Task: Product Testing and Quality Check: Participate in product testing and quality assurance checks before the product is released to the market. Location: Quality Control Lab. Time: 1:30 PM - 4:00 PM.
Action: Mouse moved to (56, 70)
Screenshot: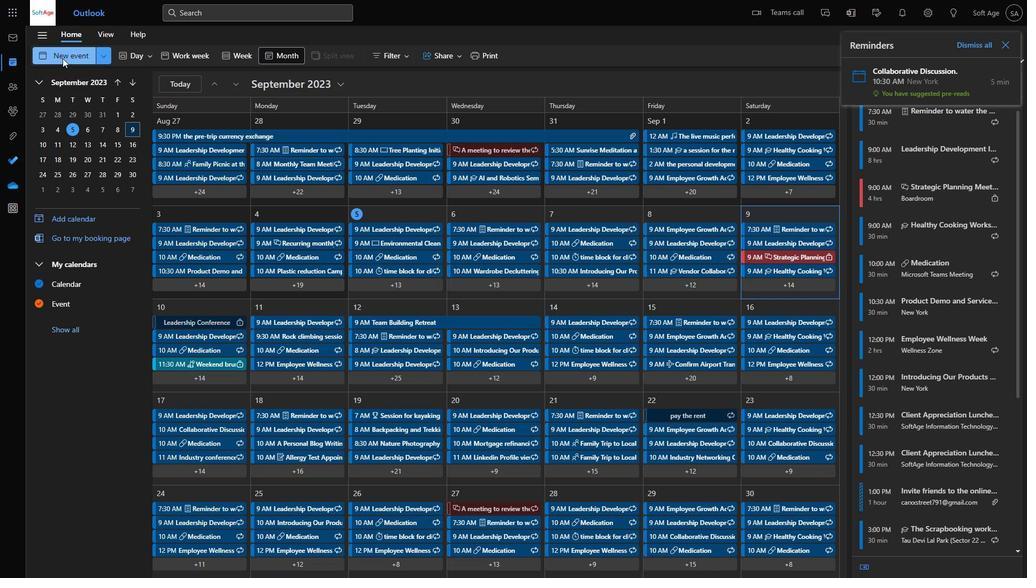 
Action: Mouse pressed left at (56, 70)
Screenshot: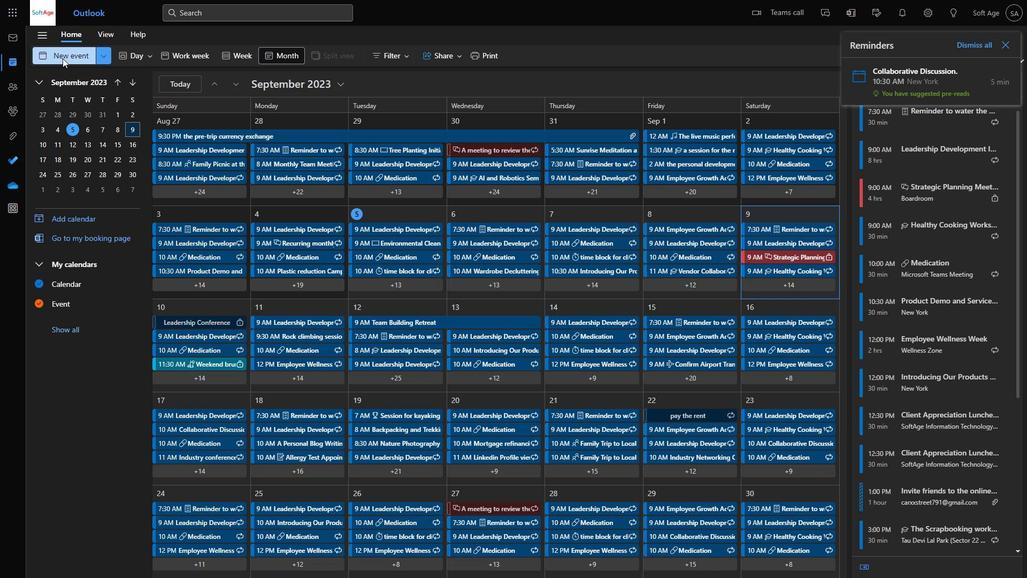 
Action: Mouse moved to (786, 27)
Screenshot: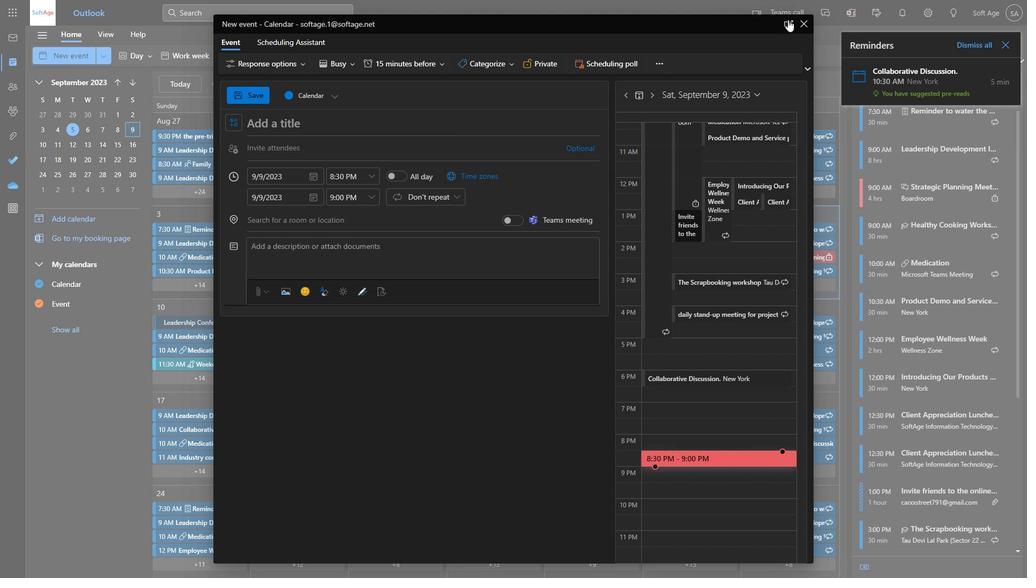 
Action: Mouse pressed left at (786, 27)
Screenshot: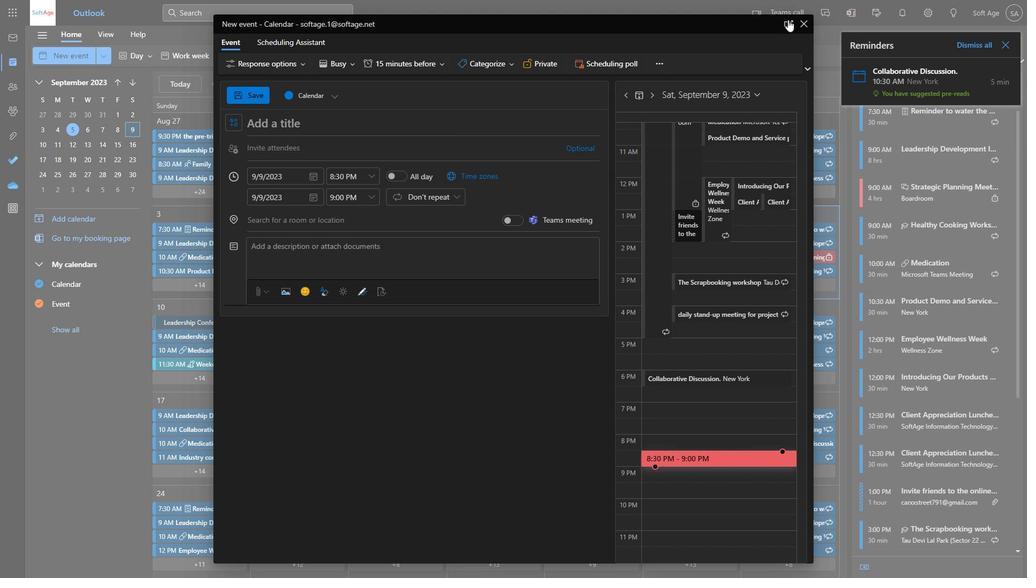 
Action: Mouse moved to (670, 39)
Screenshot: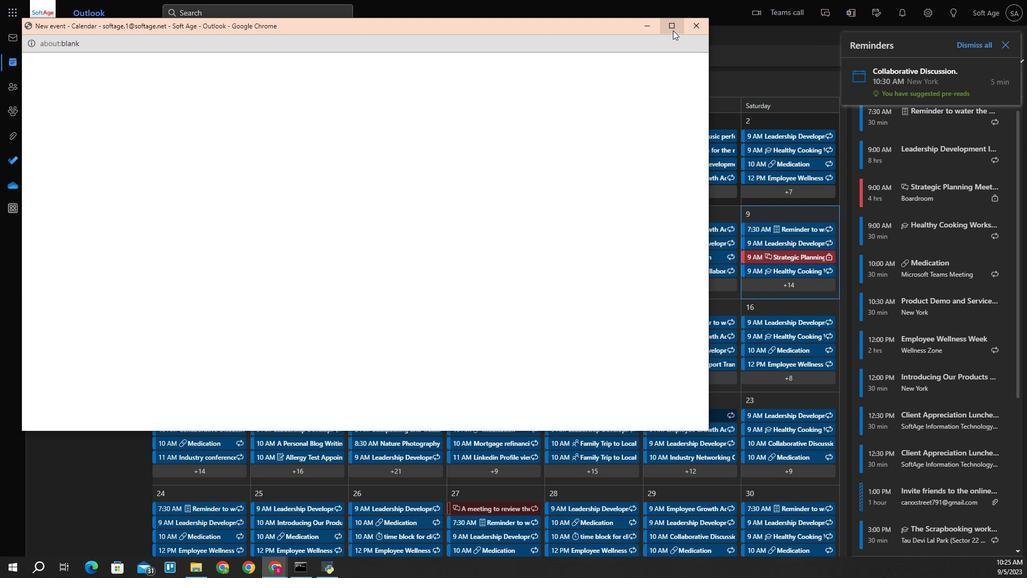 
Action: Mouse pressed left at (670, 39)
Screenshot: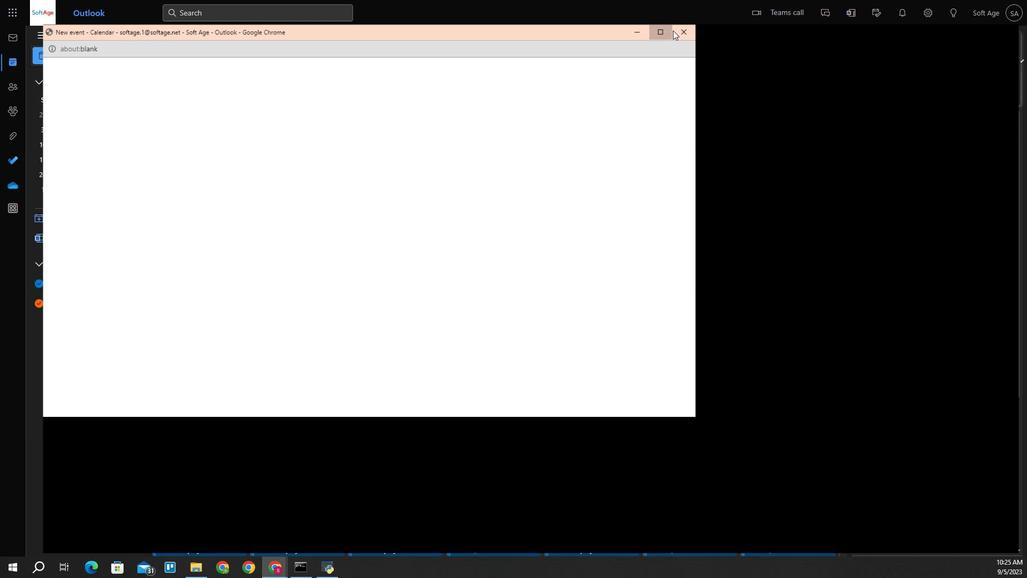 
Action: Mouse moved to (82, 160)
Screenshot: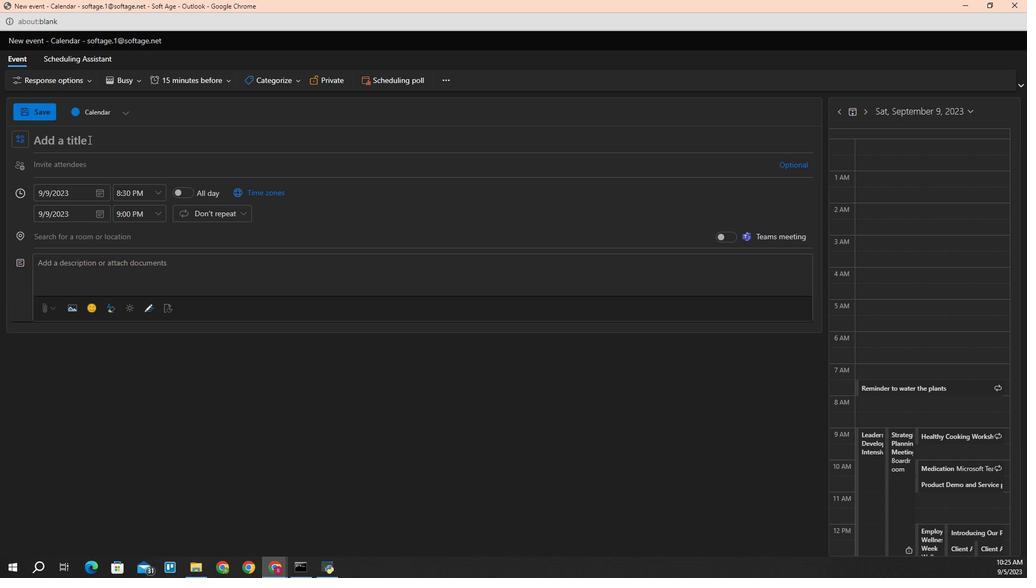 
Action: Mouse pressed left at (82, 160)
Screenshot: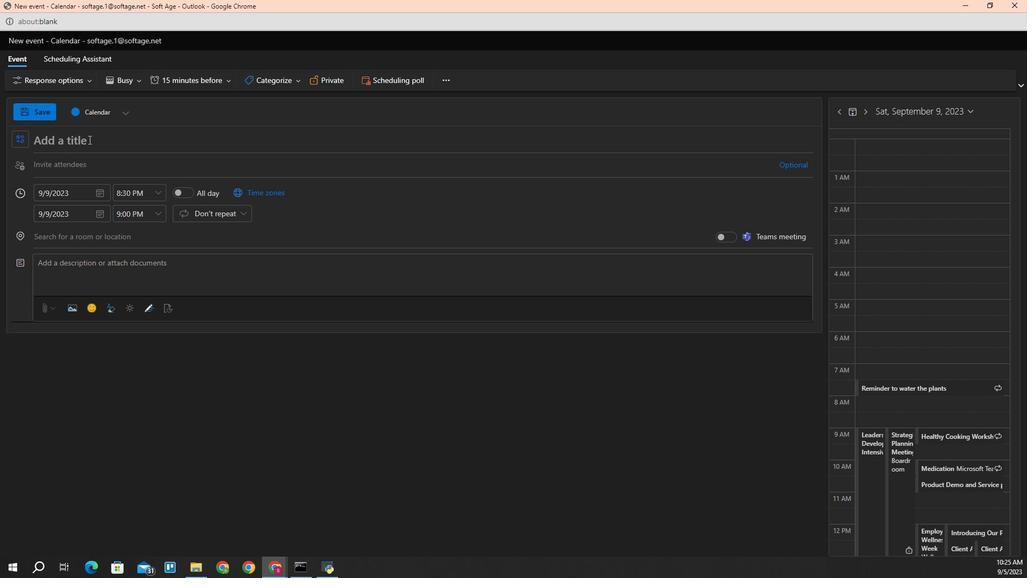 
Action: Key pressed <Key.shift>Product<Key.space><Key.shift>Testing<Key.space>and<Key.space><Key.shift>Quality<Key.space><Key.shift>Check
Screenshot: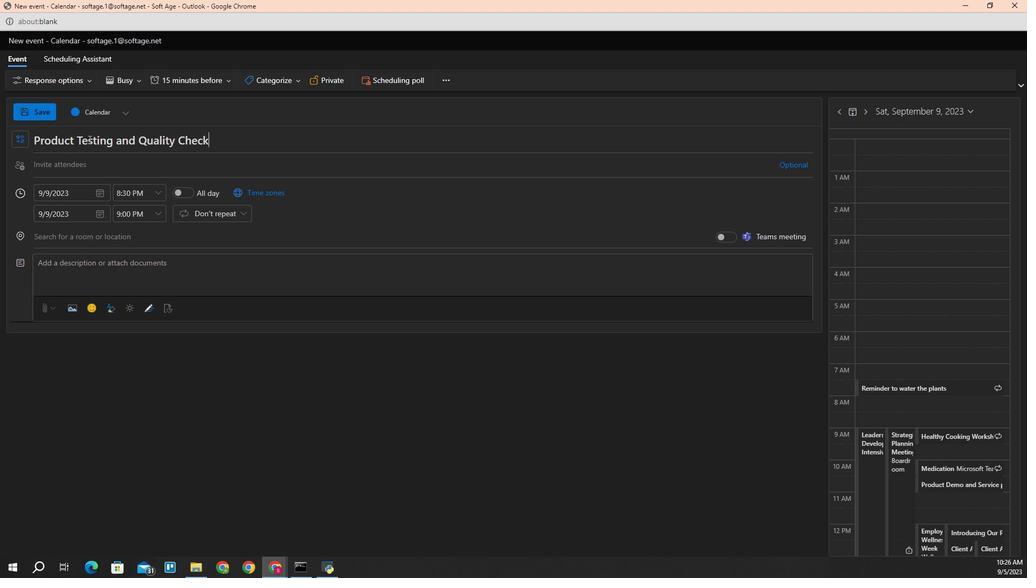 
Action: Mouse moved to (78, 302)
Screenshot: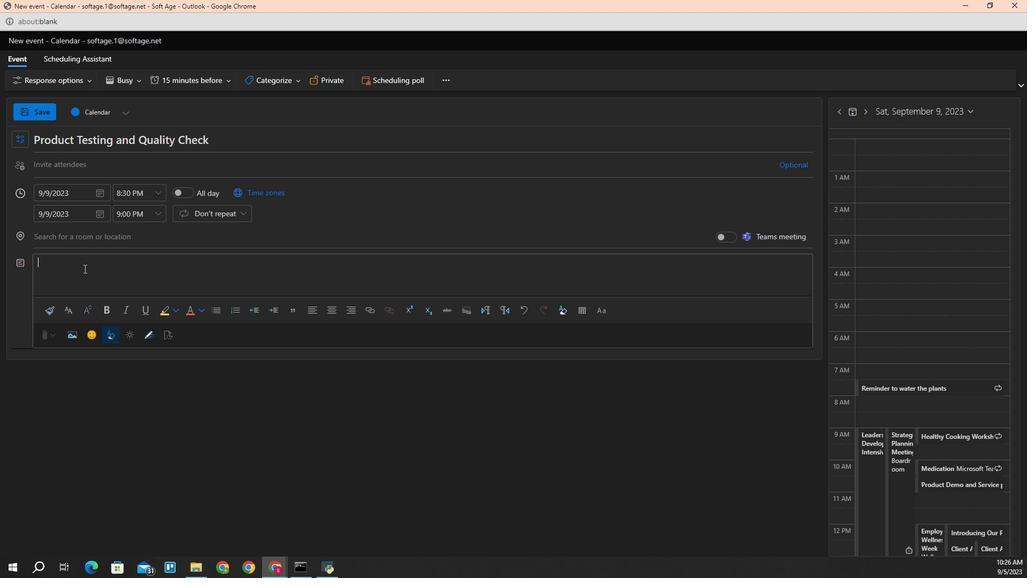 
Action: Mouse pressed left at (78, 302)
Screenshot: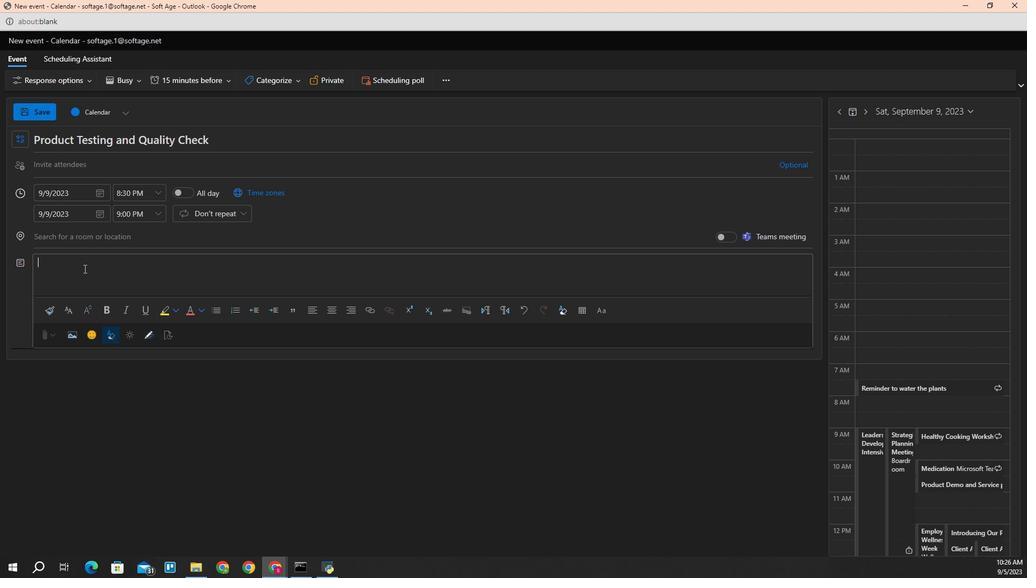 
Action: Key pressed <Key.shift>Participate<Key.space>in<Key.space><Key.shift>P<Key.backspace>product<Key.space>testing<Key.space>and<Key.space>quality<Key.space>assurance<Key.space>checks<Key.space>ber<Key.backspace>fore<Key.space>the<Key.space>product<Key.space>is<Key.space>released<Key.space>to<Key.space>the<Key.space>market
Screenshot: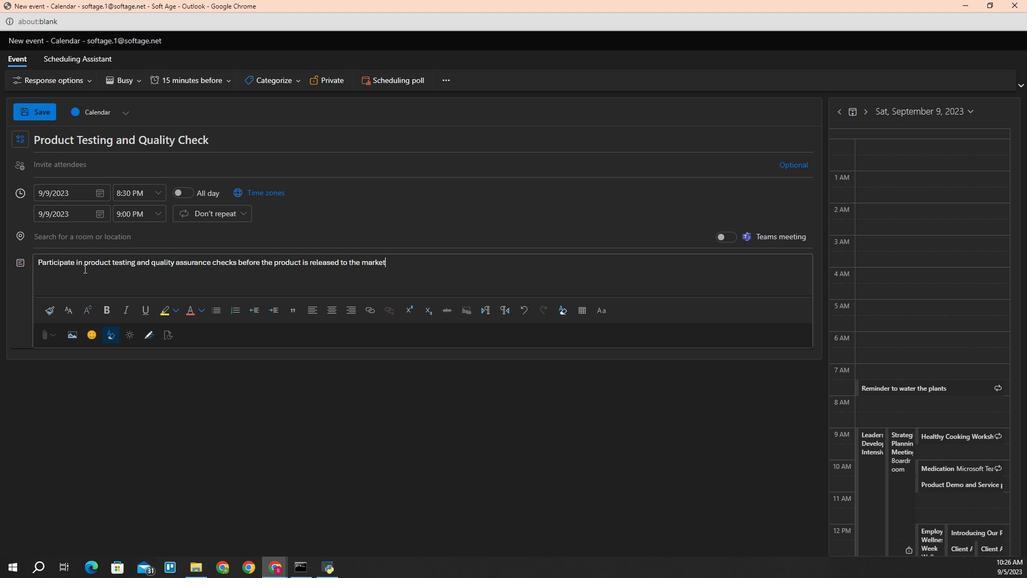 
Action: Mouse moved to (85, 272)
Screenshot: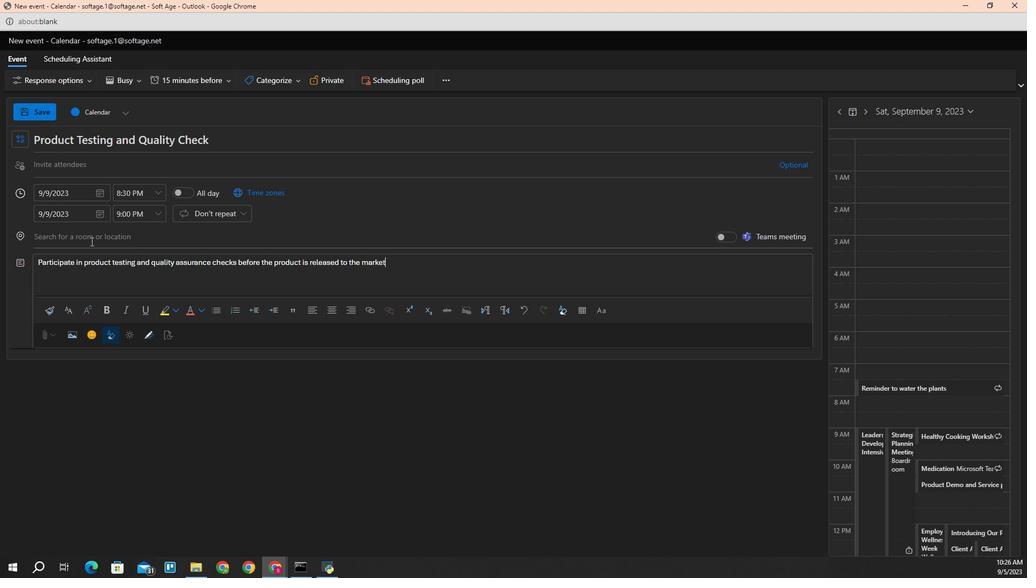 
Action: Key pressed .
Screenshot: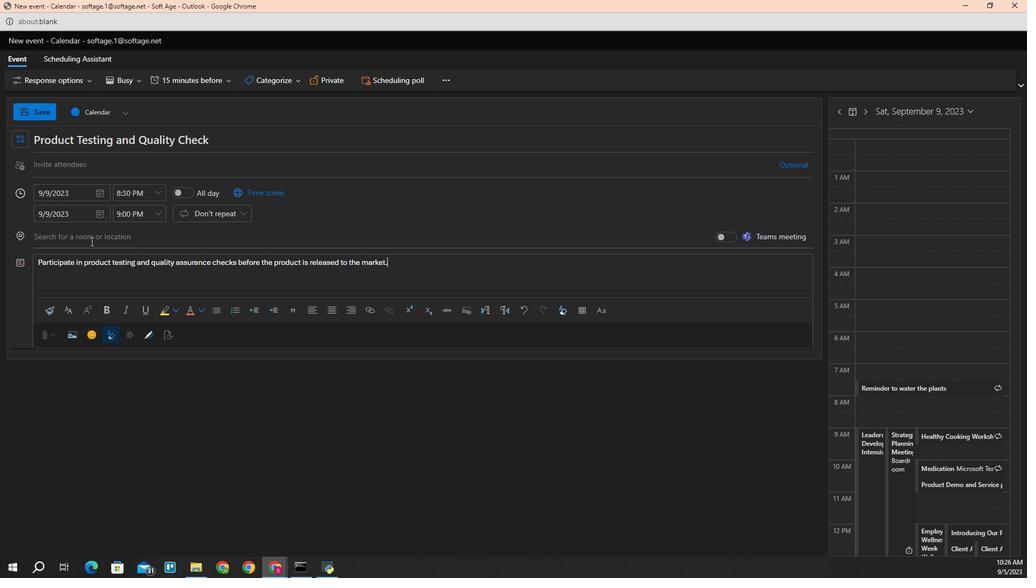 
Action: Mouse pressed left at (85, 272)
Screenshot: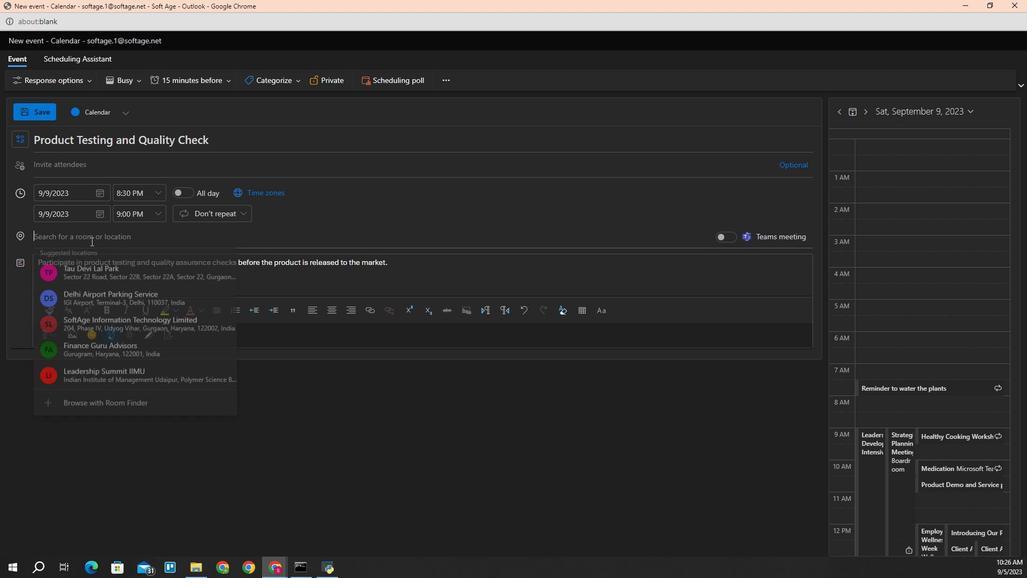 
Action: Key pressed <Key.shift>Quality<Key.space><Key.shift>OC<Key.backspace><Key.backspace><Key.shift>Control<Key.space><Key.shift>Lab<Key.down>'<Key.enter>
Screenshot: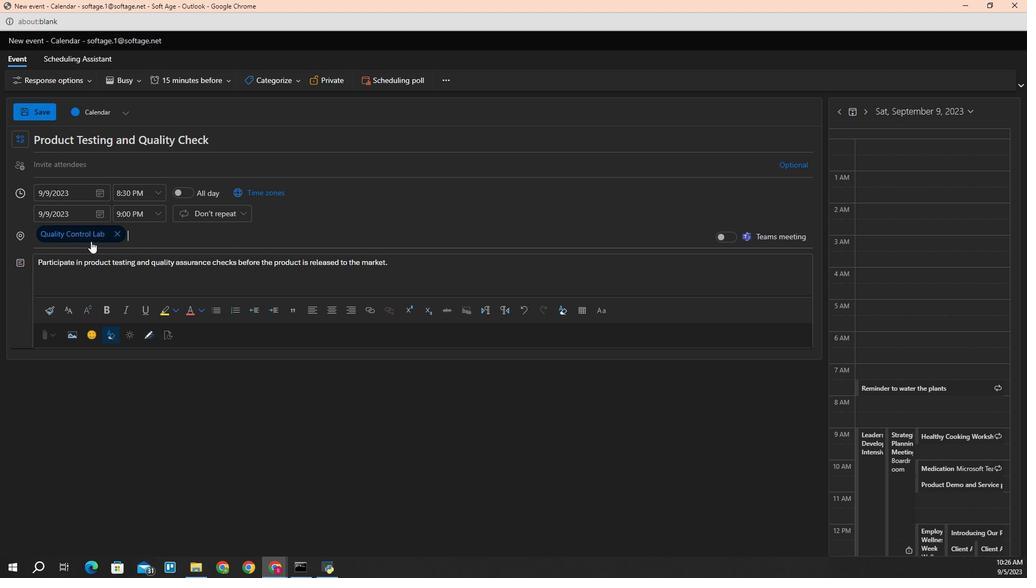 
Action: Mouse moved to (93, 217)
Screenshot: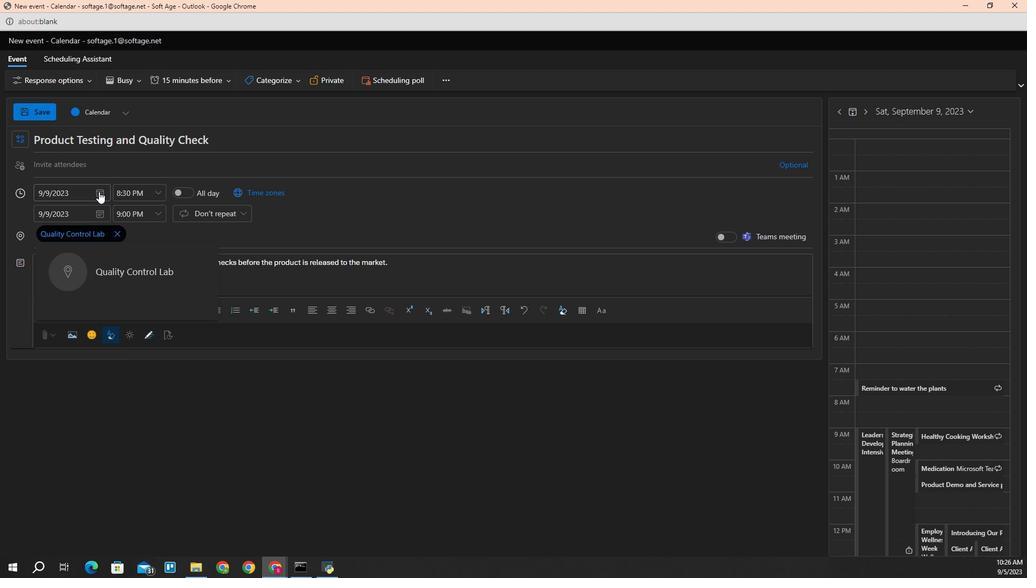 
Action: Mouse pressed left at (93, 217)
Screenshot: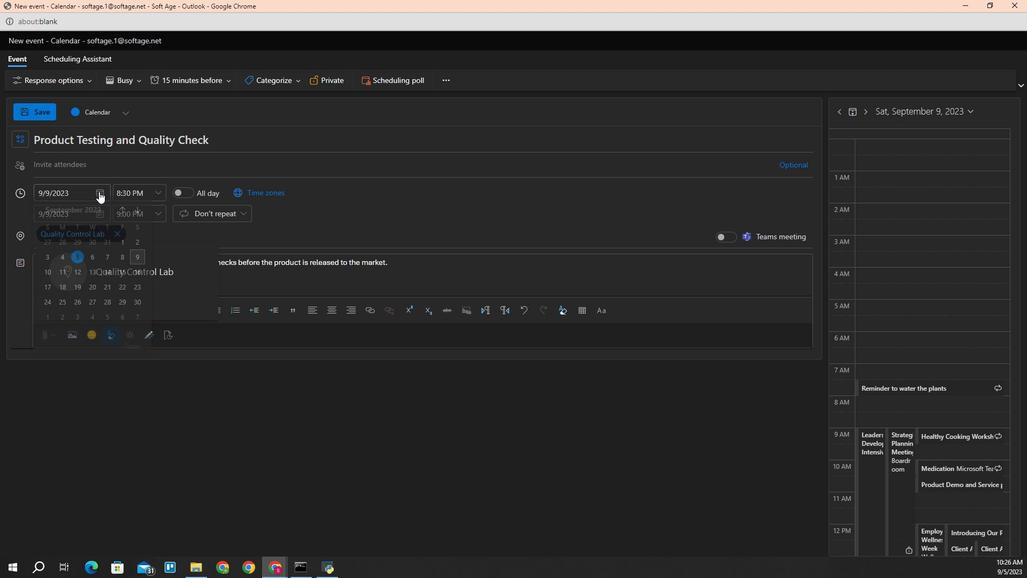 
Action: Mouse moved to (61, 311)
Screenshot: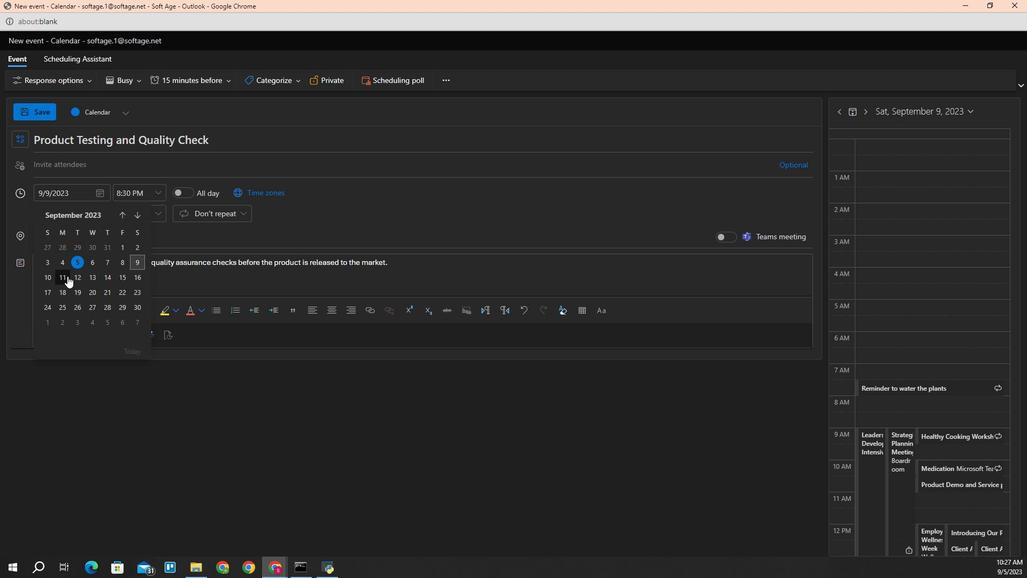 
Action: Mouse pressed left at (61, 311)
Screenshot: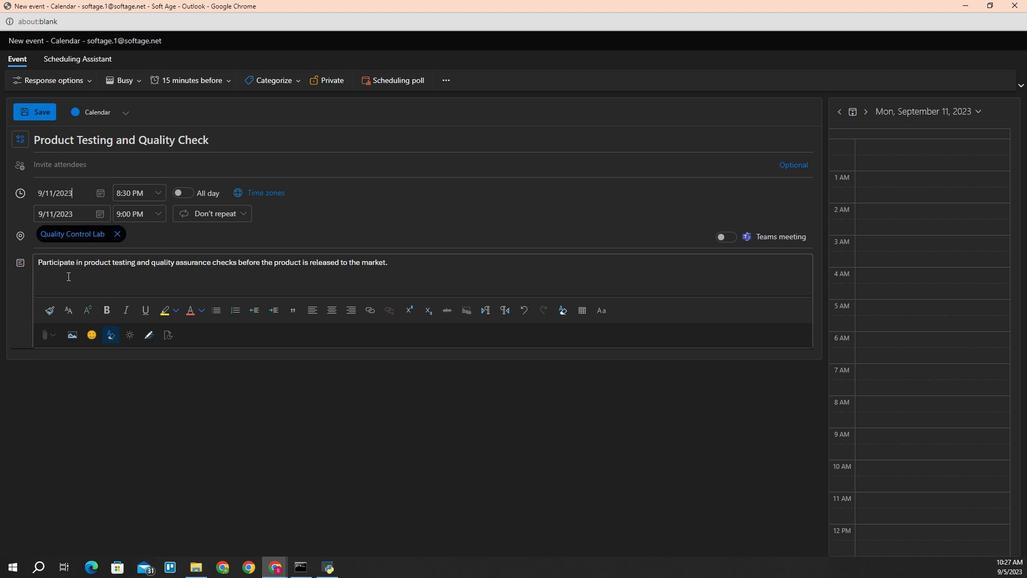 
Action: Mouse moved to (156, 219)
Screenshot: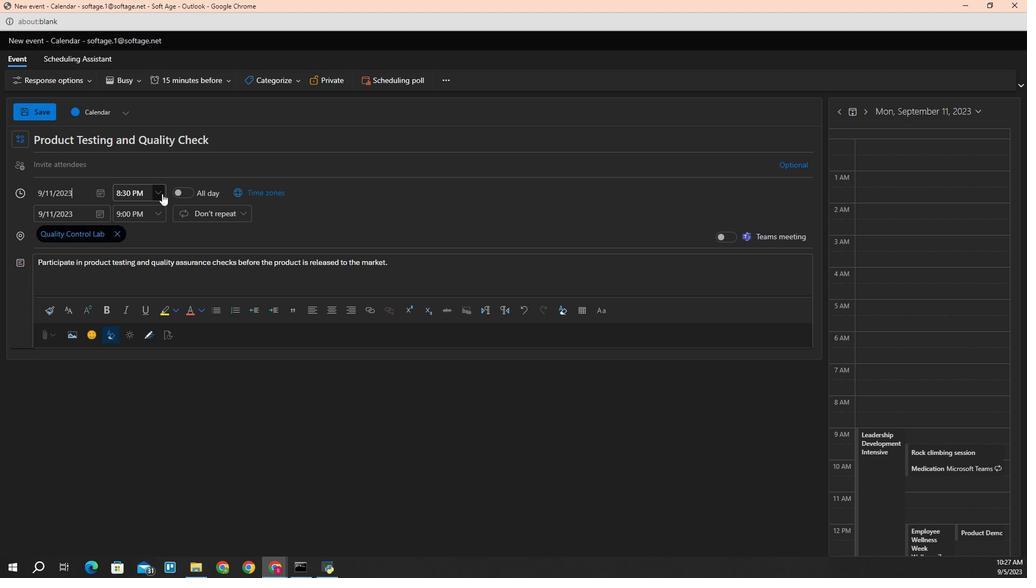 
Action: Mouse pressed left at (156, 219)
Screenshot: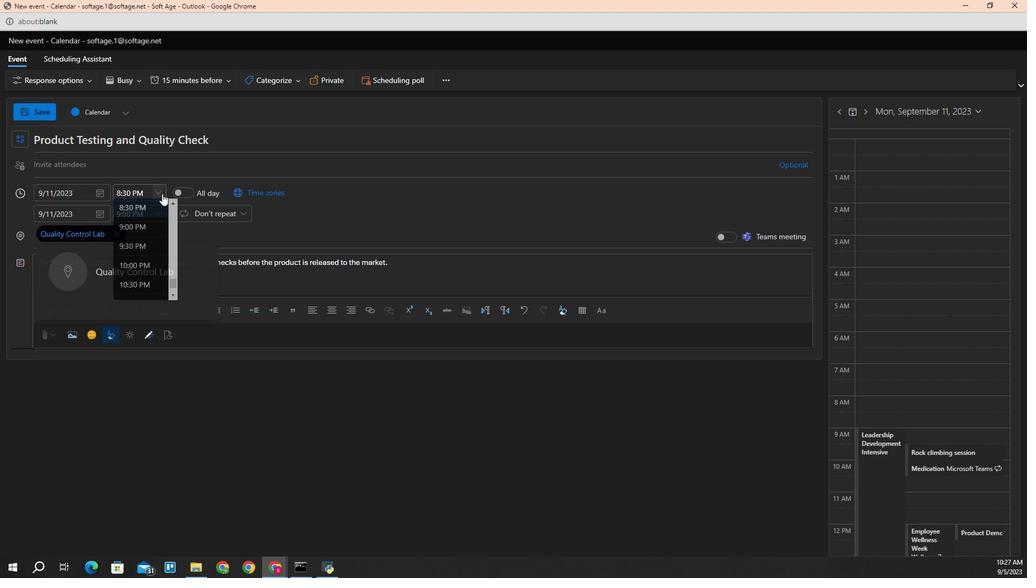 
Action: Mouse moved to (145, 275)
Screenshot: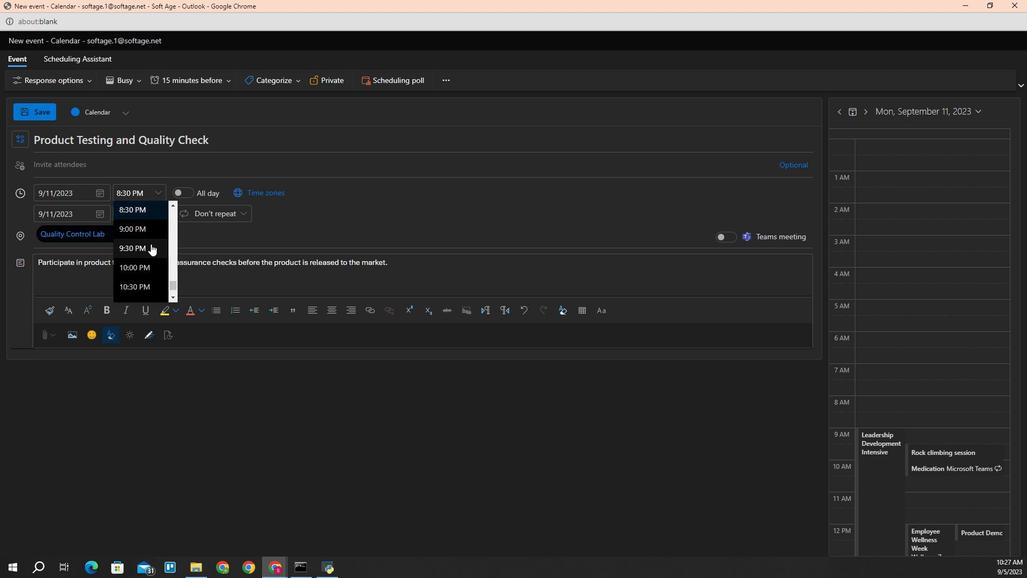
Action: Mouse scrolled (145, 275) with delta (0, 0)
Screenshot: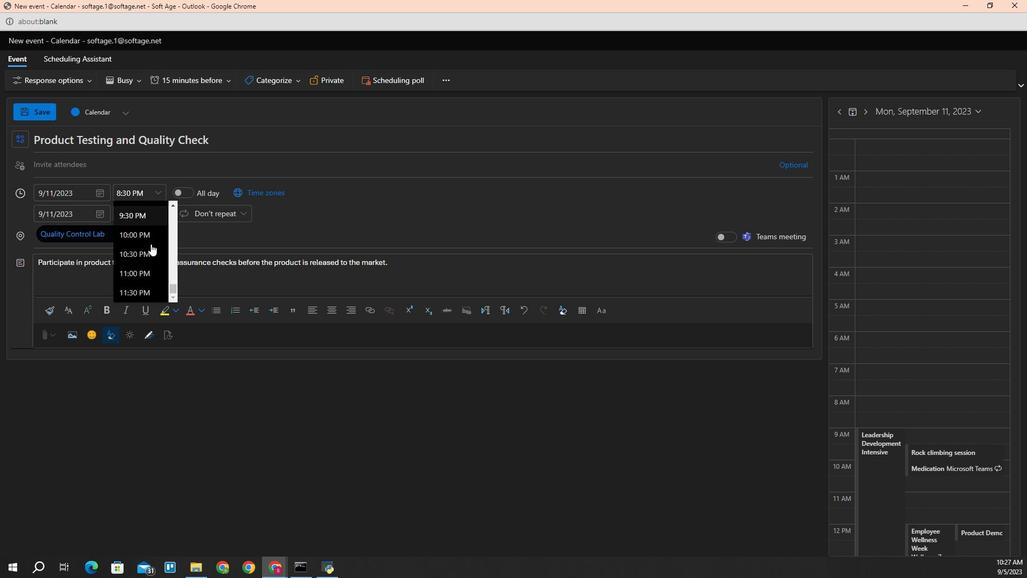 
Action: Mouse scrolled (145, 275) with delta (0, 0)
Screenshot: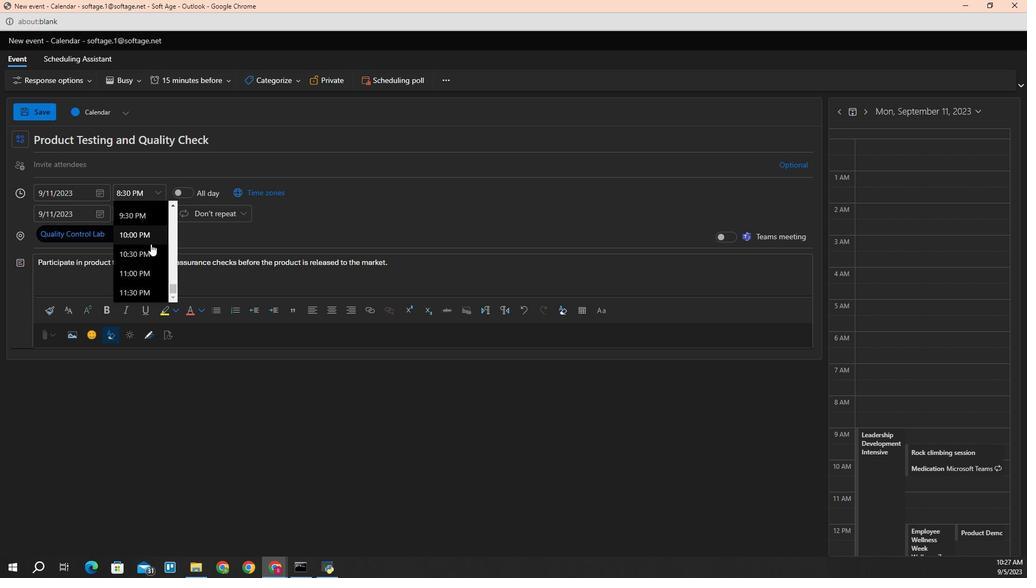 
Action: Mouse scrolled (145, 275) with delta (0, 0)
Screenshot: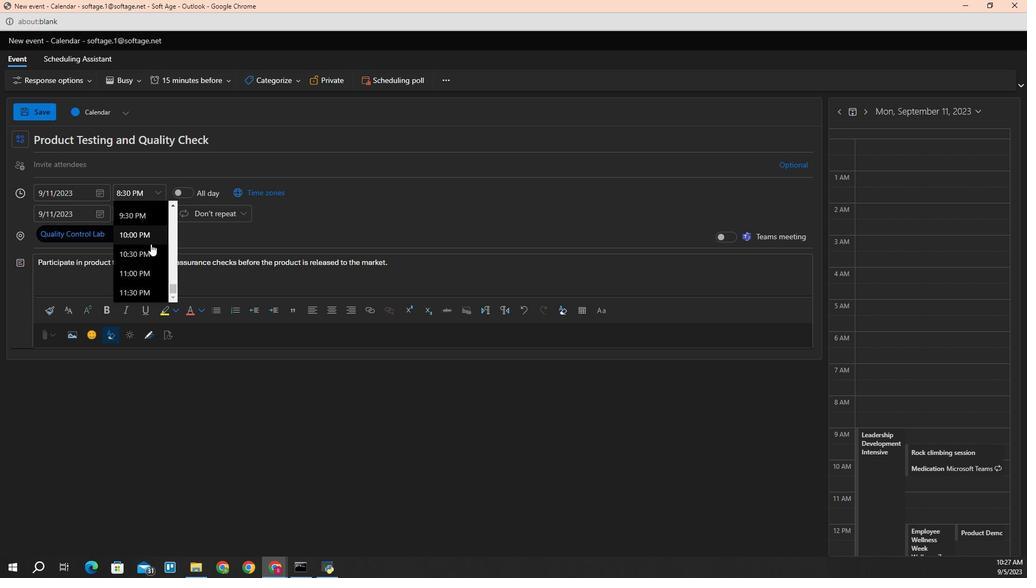 
Action: Mouse scrolled (145, 276) with delta (0, 0)
Screenshot: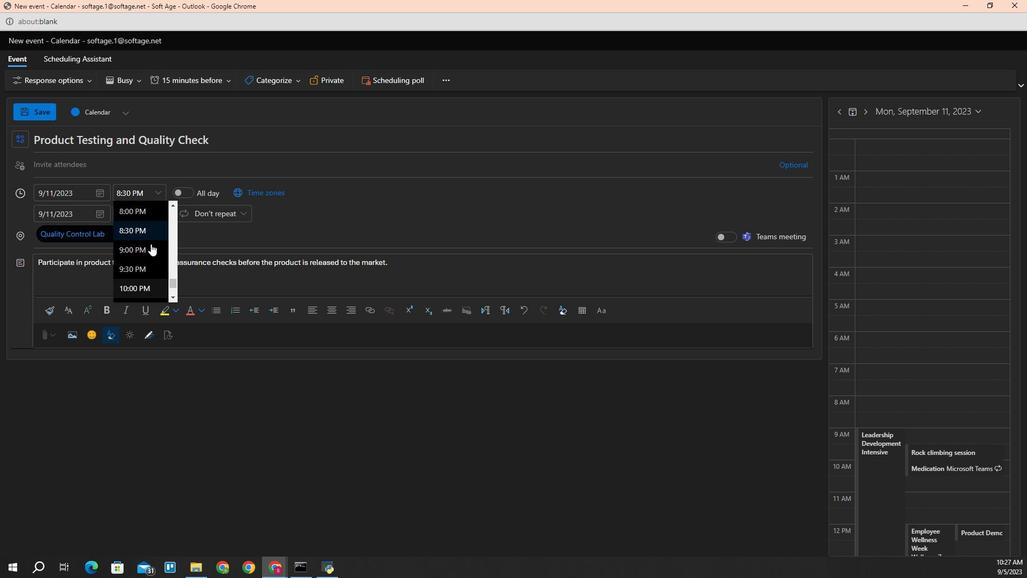 
Action: Mouse scrolled (145, 276) with delta (0, 0)
Screenshot: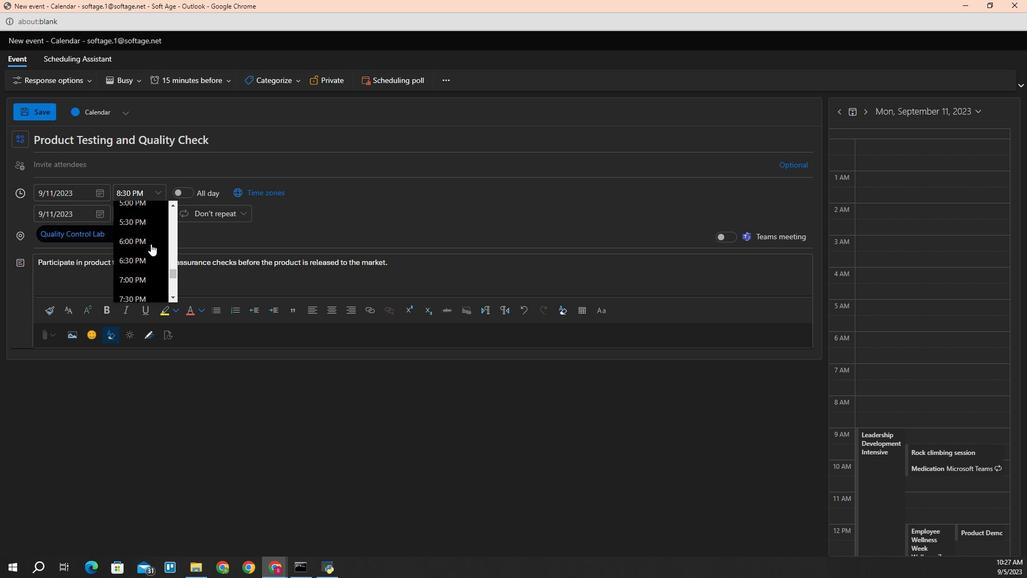 
Action: Mouse scrolled (145, 276) with delta (0, 0)
Screenshot: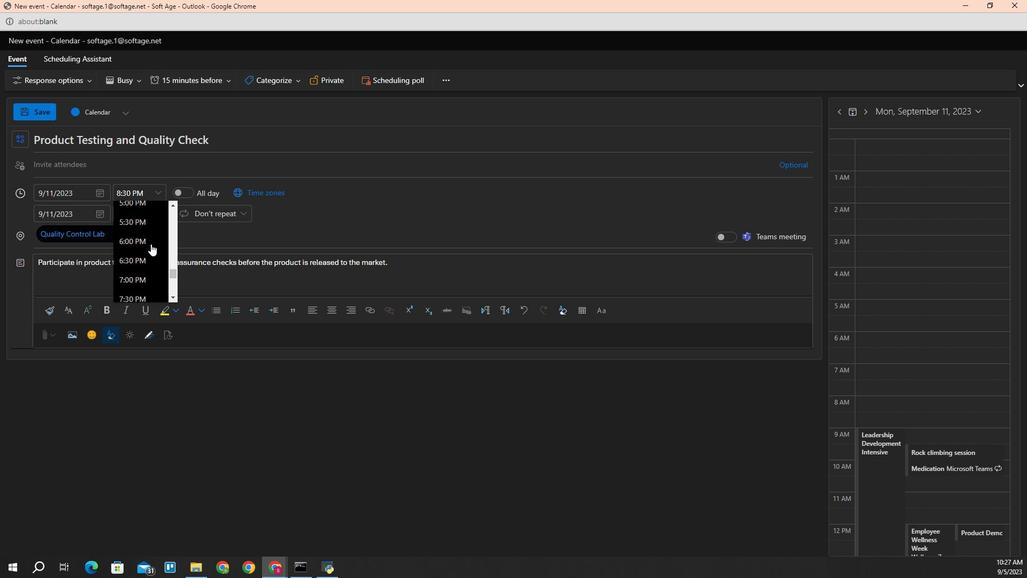 
Action: Mouse scrolled (145, 276) with delta (0, 0)
Screenshot: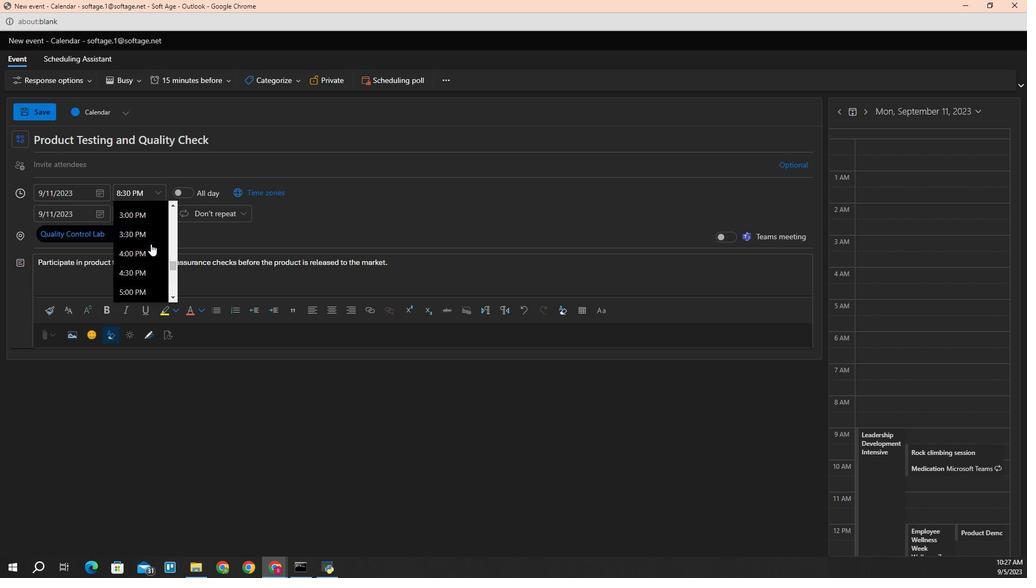 
Action: Mouse scrolled (145, 276) with delta (0, 0)
Screenshot: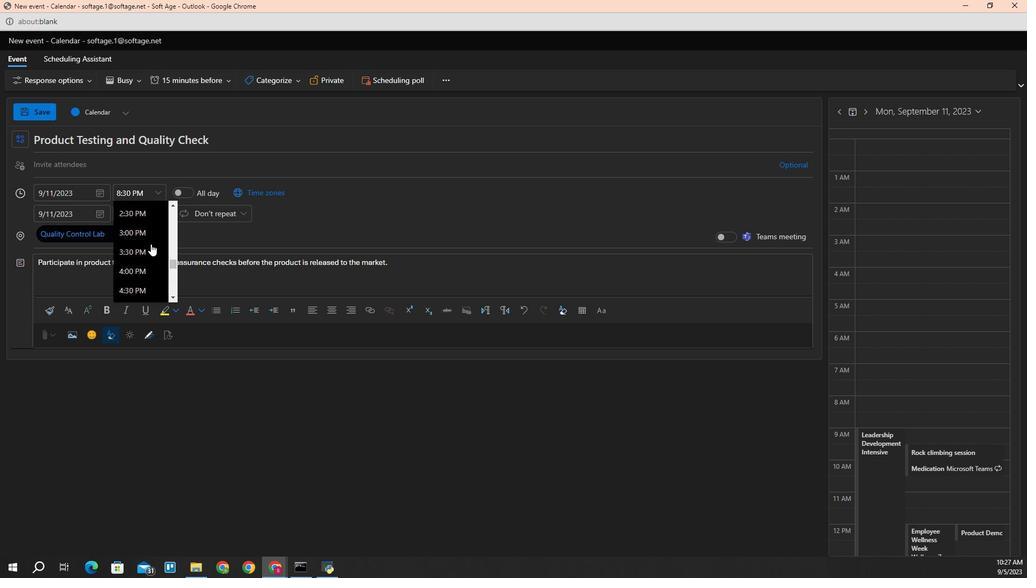 
Action: Mouse scrolled (145, 276) with delta (0, 0)
Screenshot: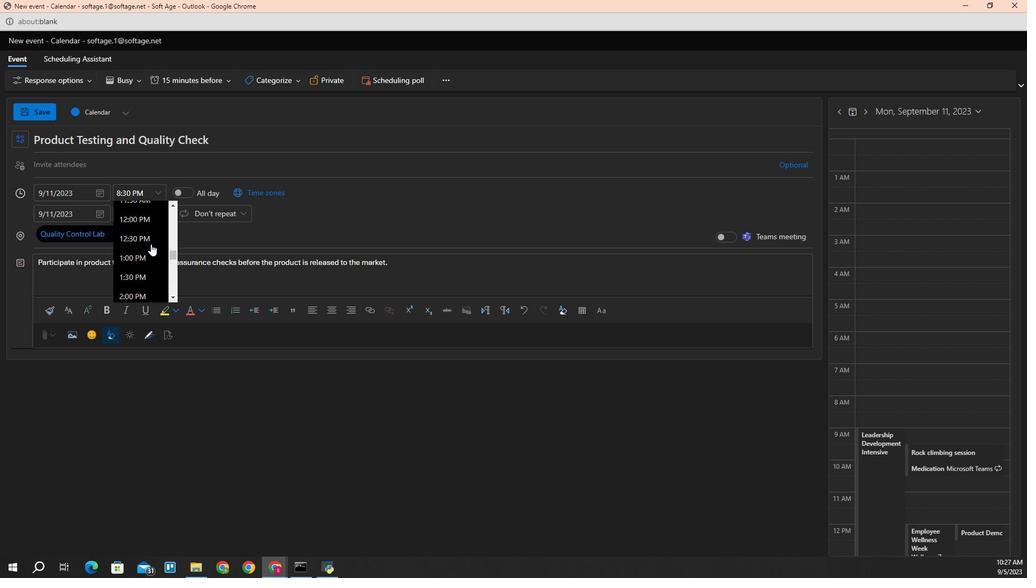
Action: Mouse scrolled (145, 276) with delta (0, 0)
Screenshot: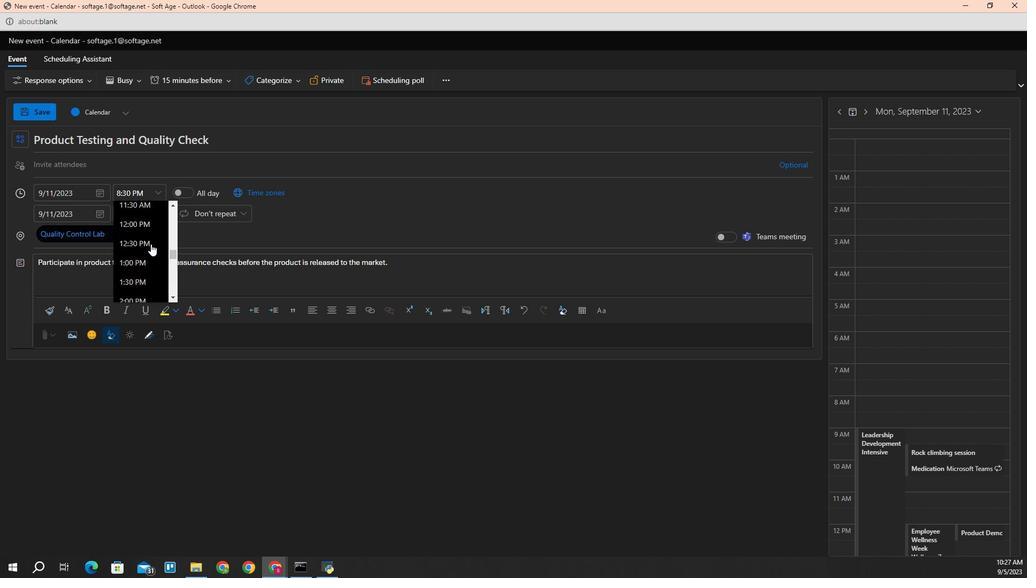 
Action: Mouse moved to (143, 316)
Screenshot: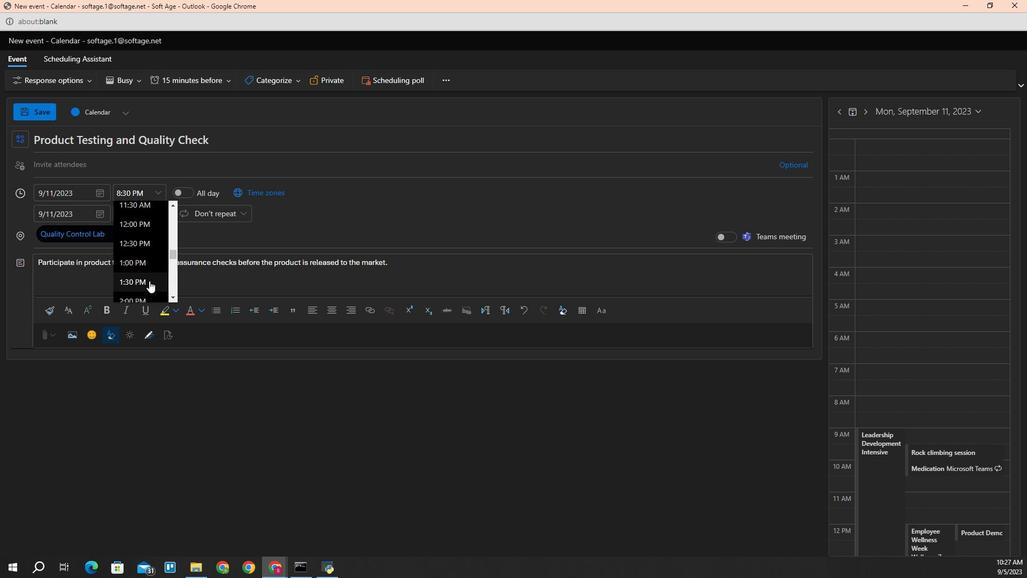 
Action: Mouse pressed left at (143, 316)
Screenshot: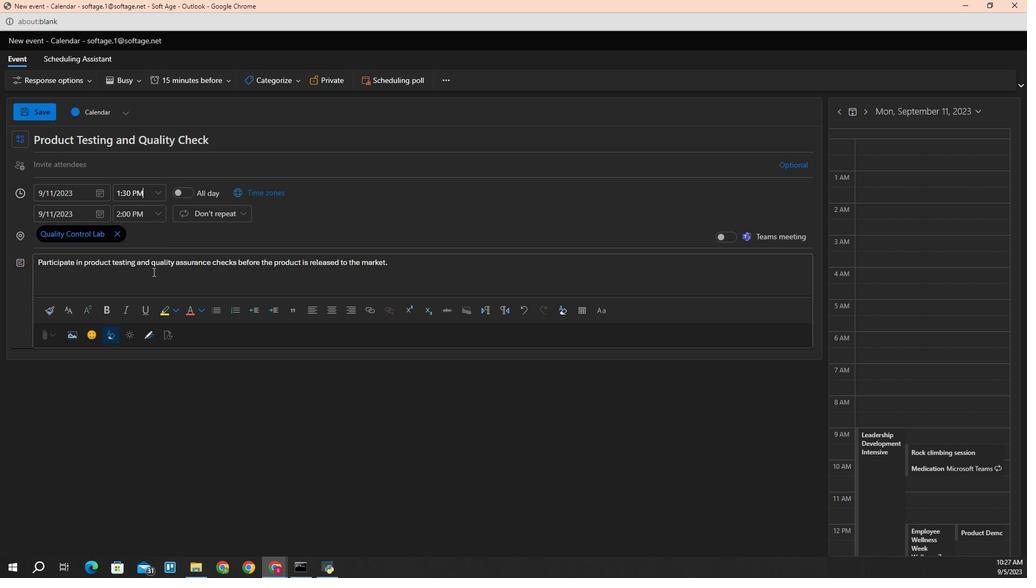 
Action: Mouse moved to (156, 239)
Screenshot: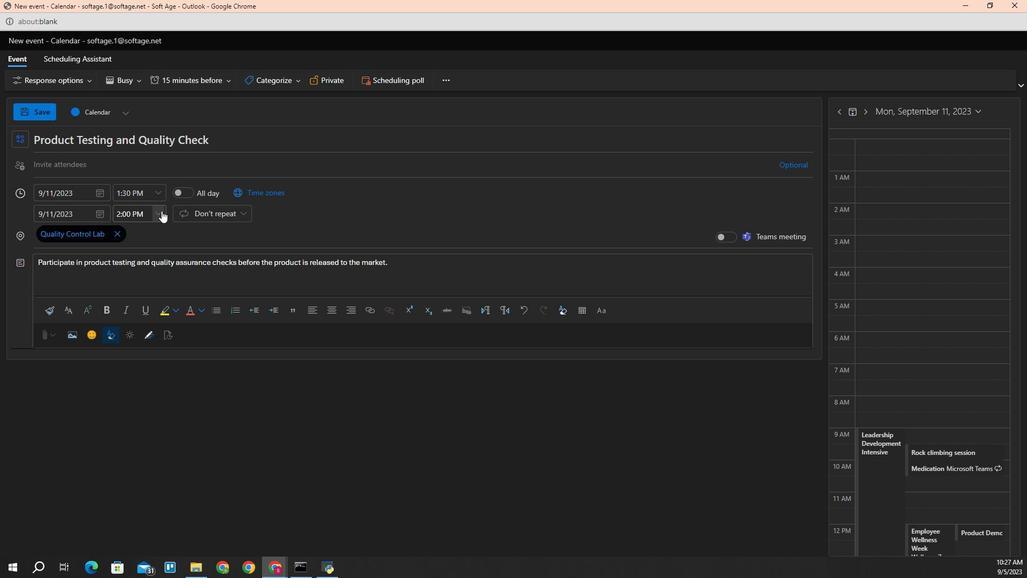 
Action: Mouse pressed left at (156, 239)
Screenshot: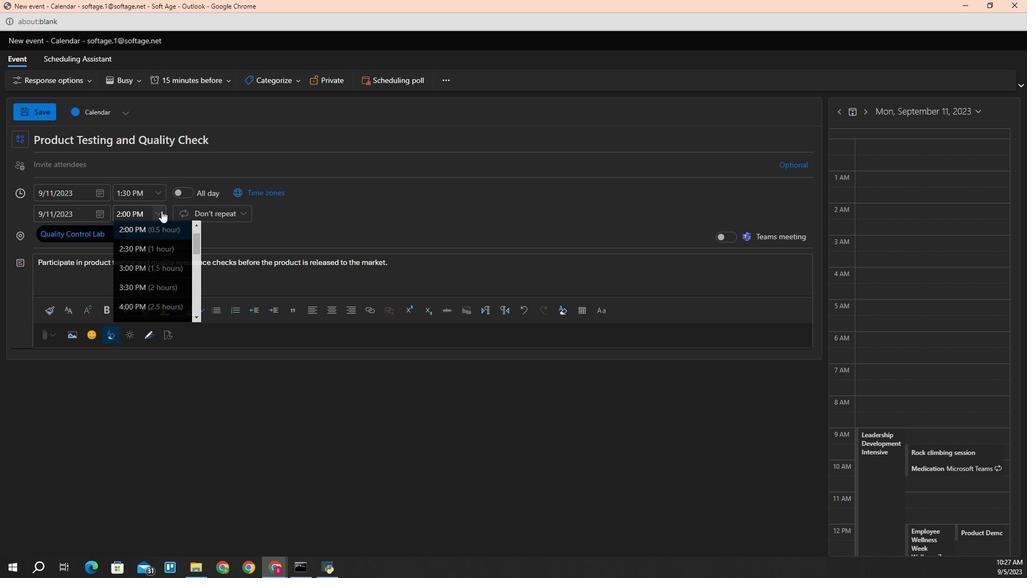 
Action: Mouse moved to (148, 343)
Screenshot: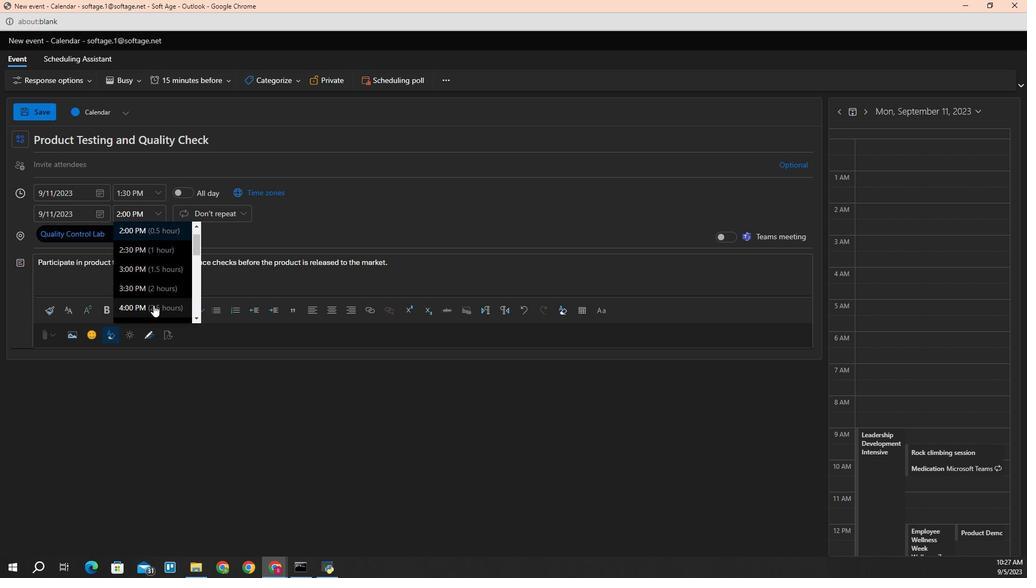 
Action: Mouse pressed left at (148, 343)
Screenshot: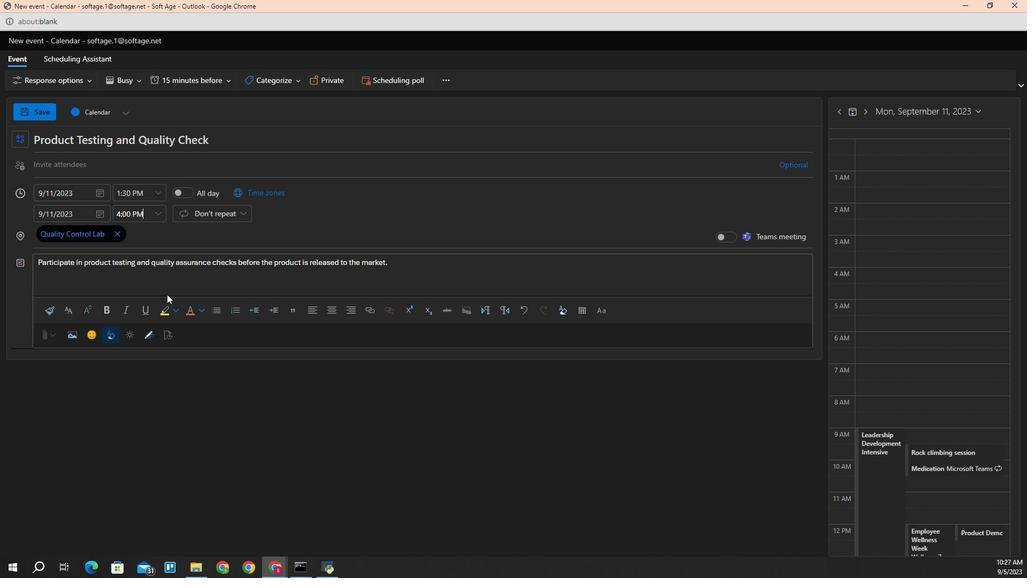 
Action: Mouse moved to (275, 299)
Screenshot: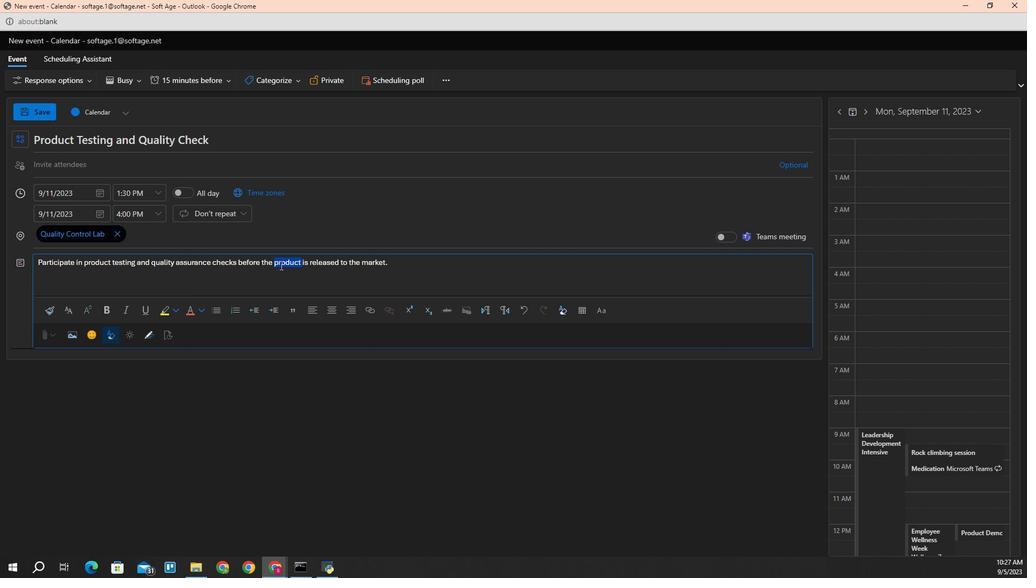 
Action: Mouse pressed left at (275, 299)
Screenshot: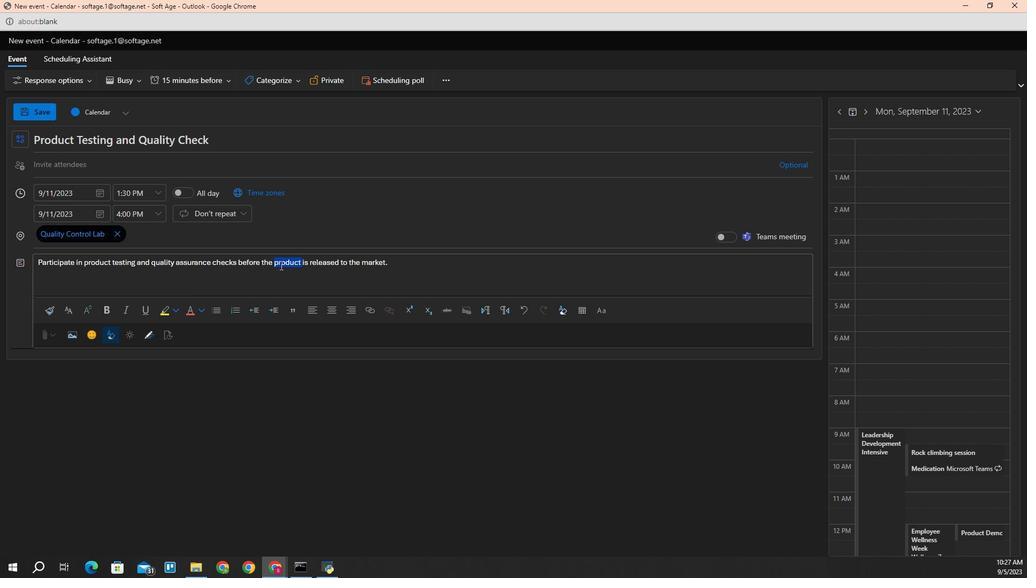 
Action: Mouse pressed left at (275, 299)
Screenshot: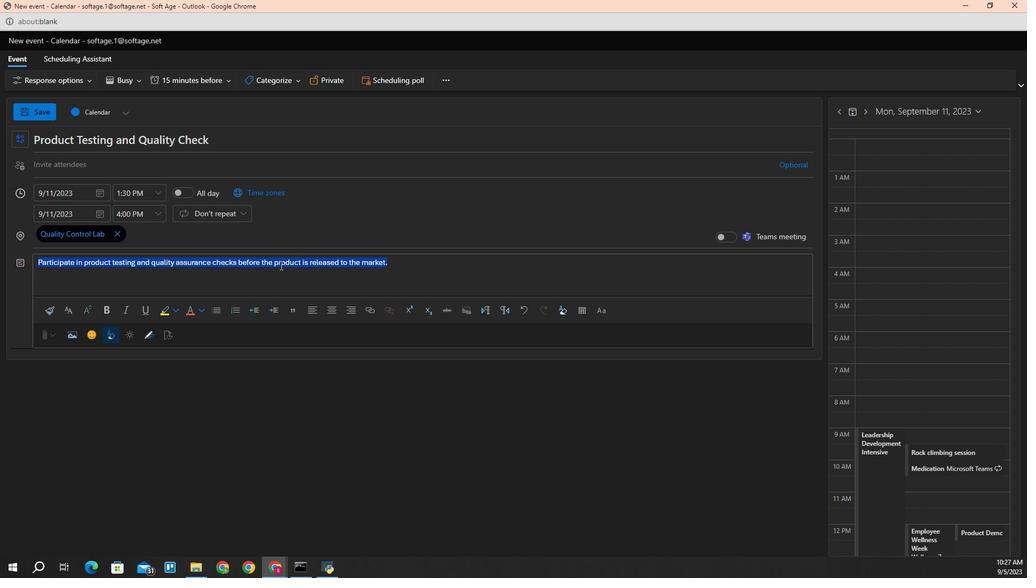 
Action: Mouse pressed left at (275, 299)
Screenshot: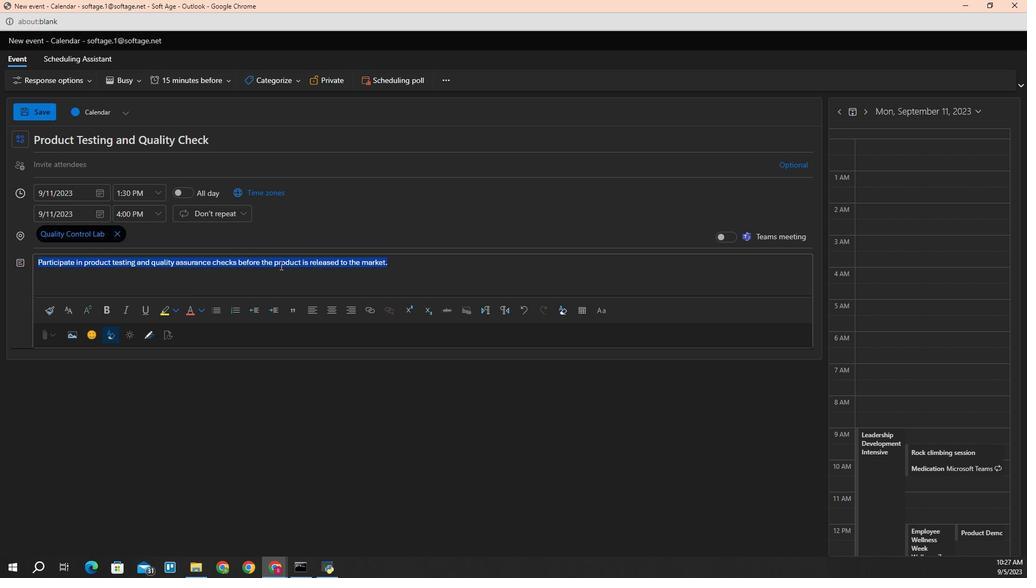 
Action: Mouse moved to (339, 277)
Screenshot: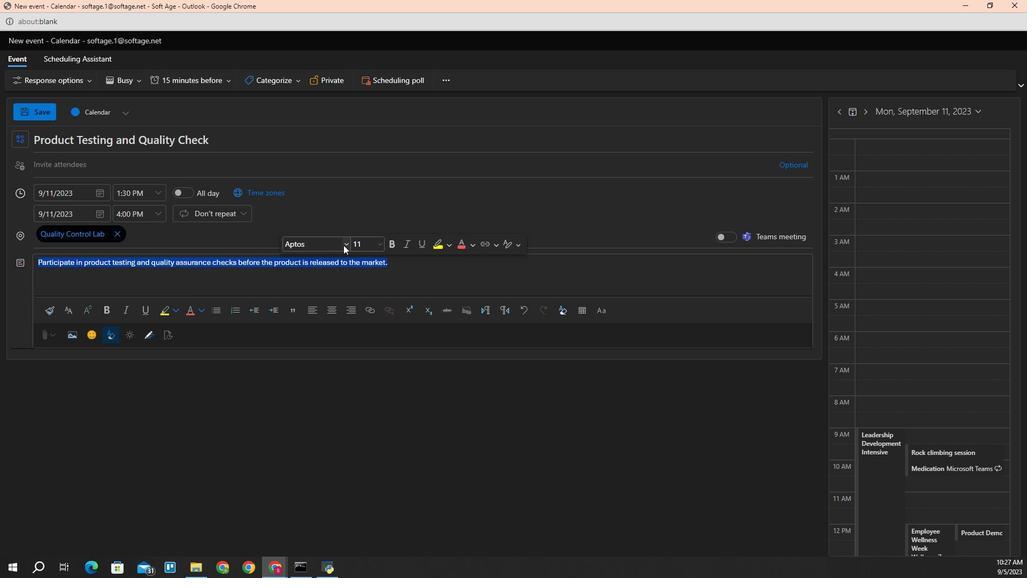 
Action: Mouse pressed left at (339, 277)
Screenshot: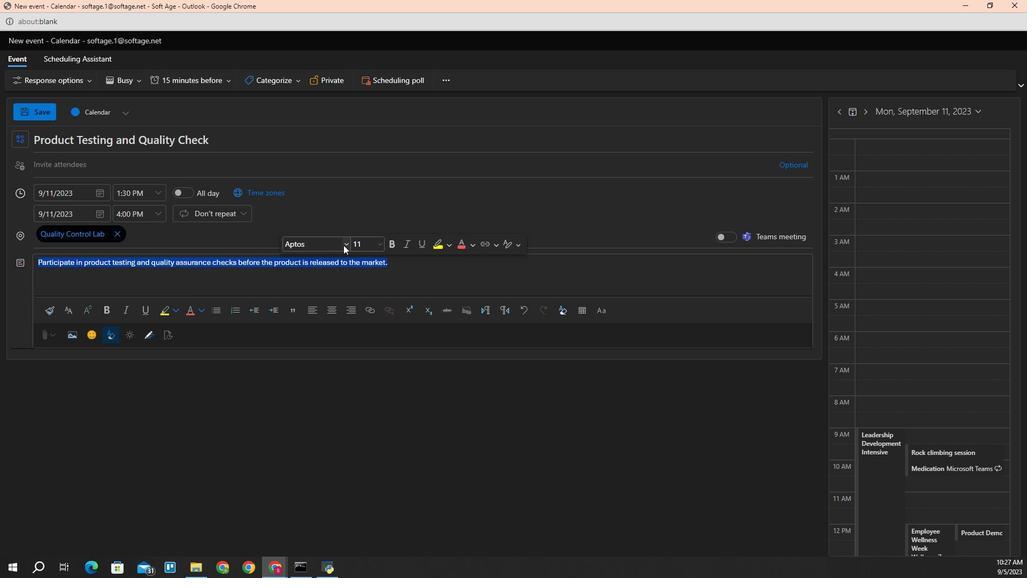 
Action: Mouse moved to (315, 350)
Screenshot: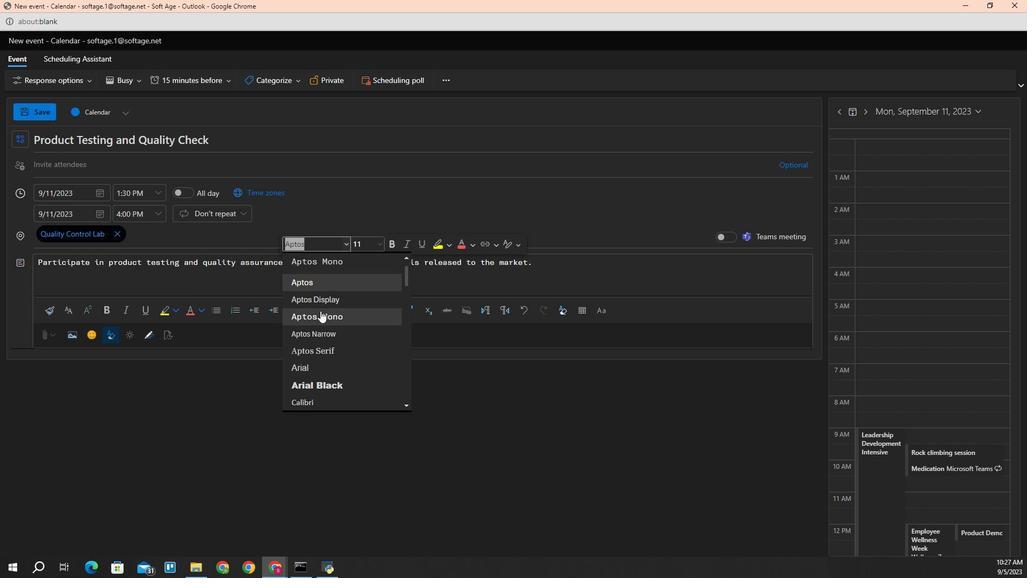 
Action: Mouse pressed left at (315, 350)
Screenshot: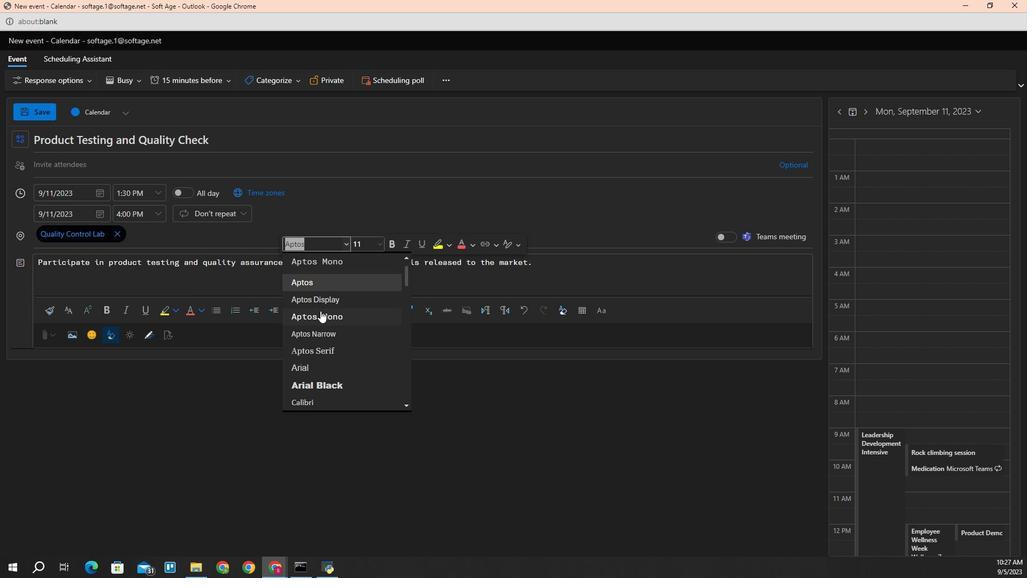 
Action: Mouse moved to (104, 347)
Screenshot: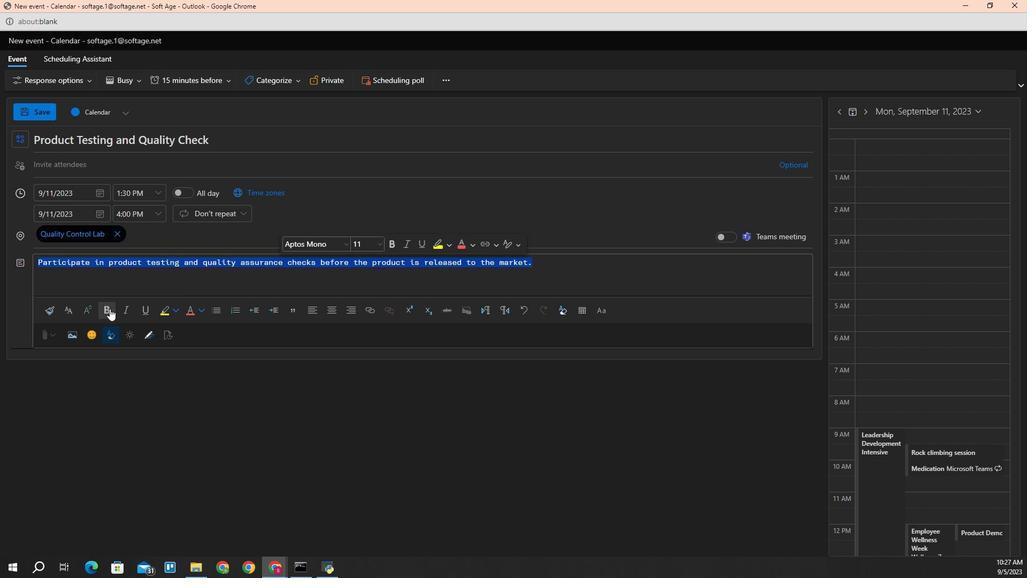 
Action: Mouse pressed left at (104, 347)
Screenshot: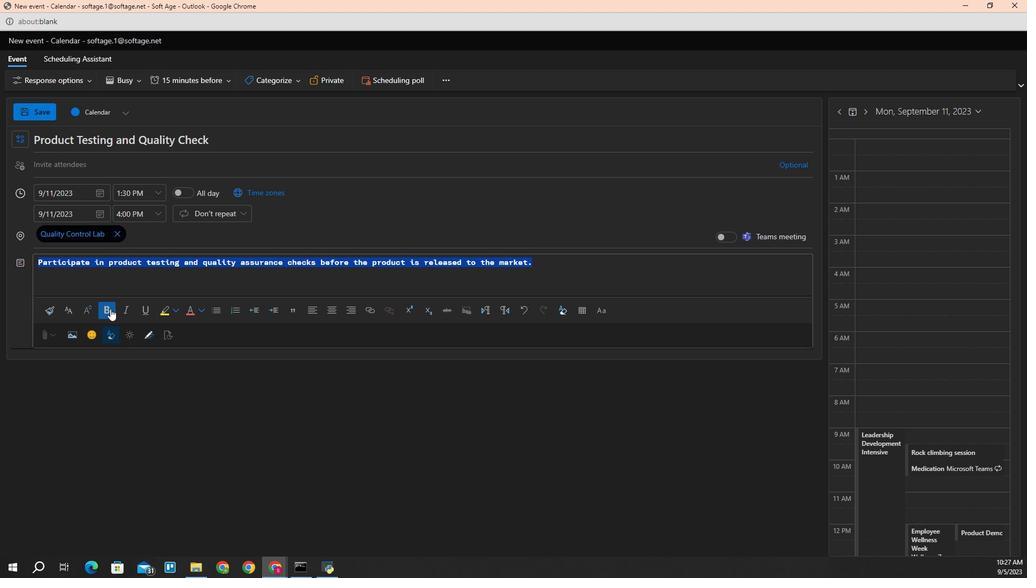 
Action: Mouse moved to (195, 348)
Screenshot: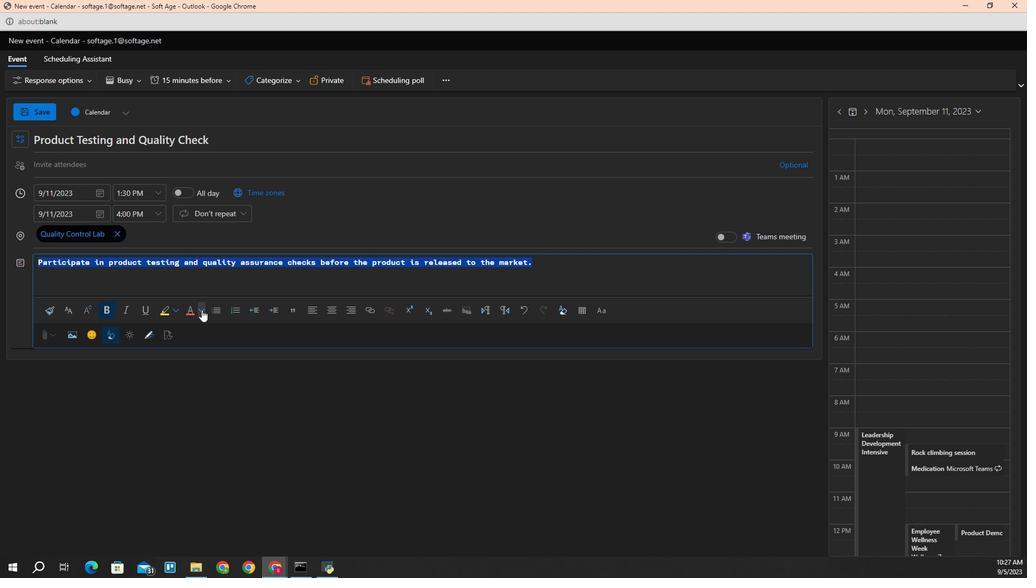 
Action: Mouse pressed left at (195, 348)
Screenshot: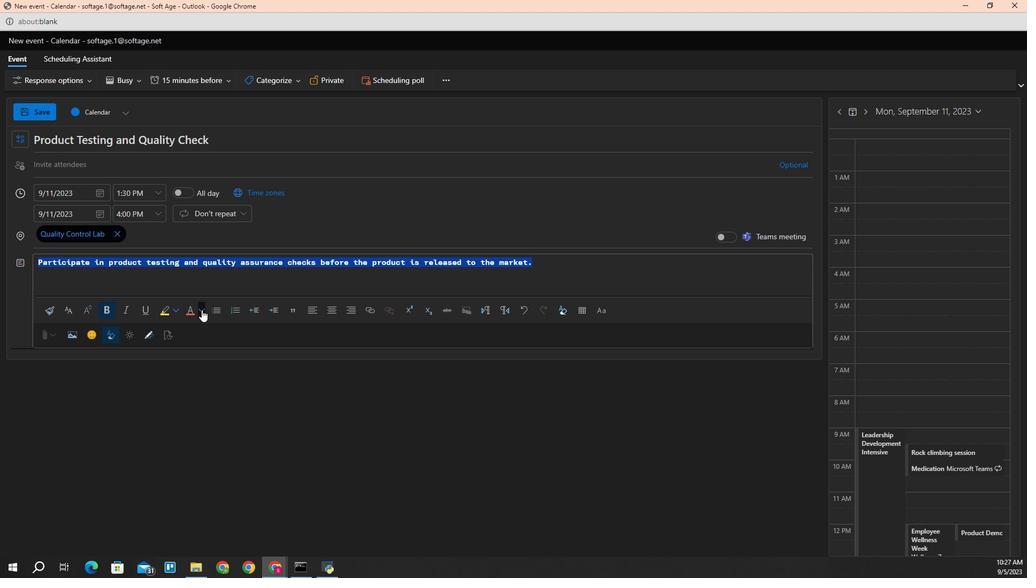 
Action: Mouse moved to (271, 376)
Screenshot: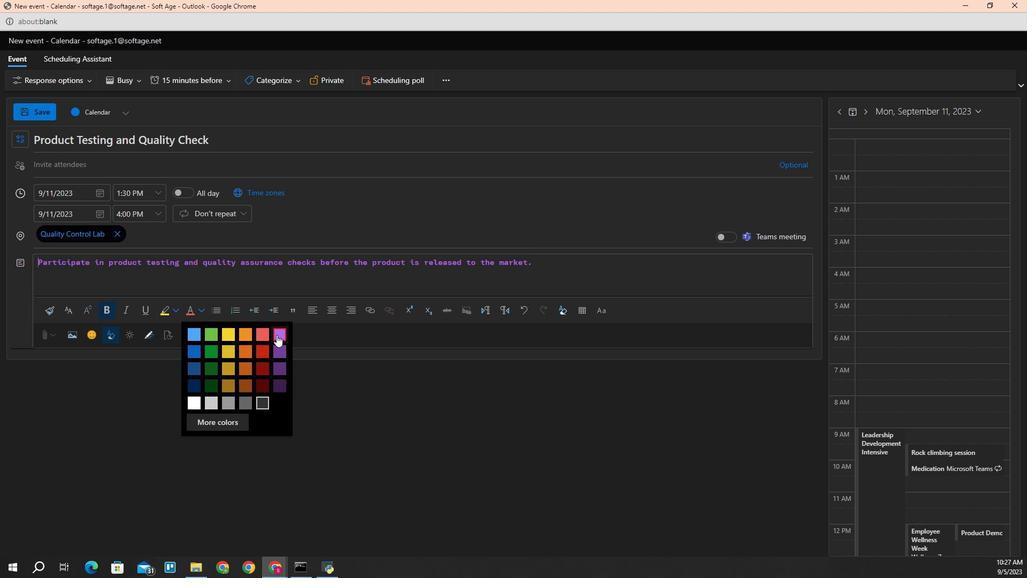 
Action: Mouse pressed left at (271, 376)
Screenshot: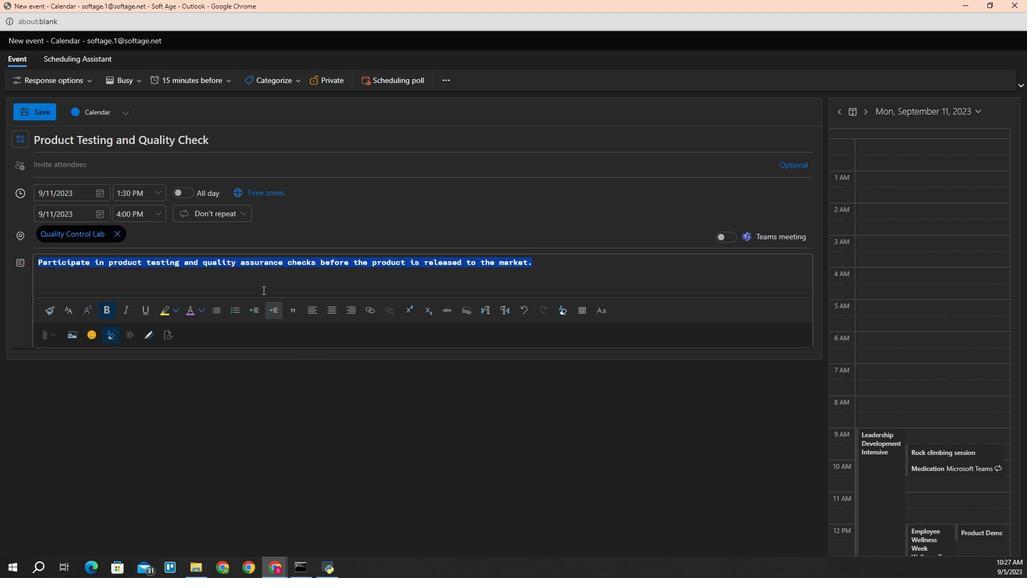 
Action: Mouse moved to (247, 312)
Screenshot: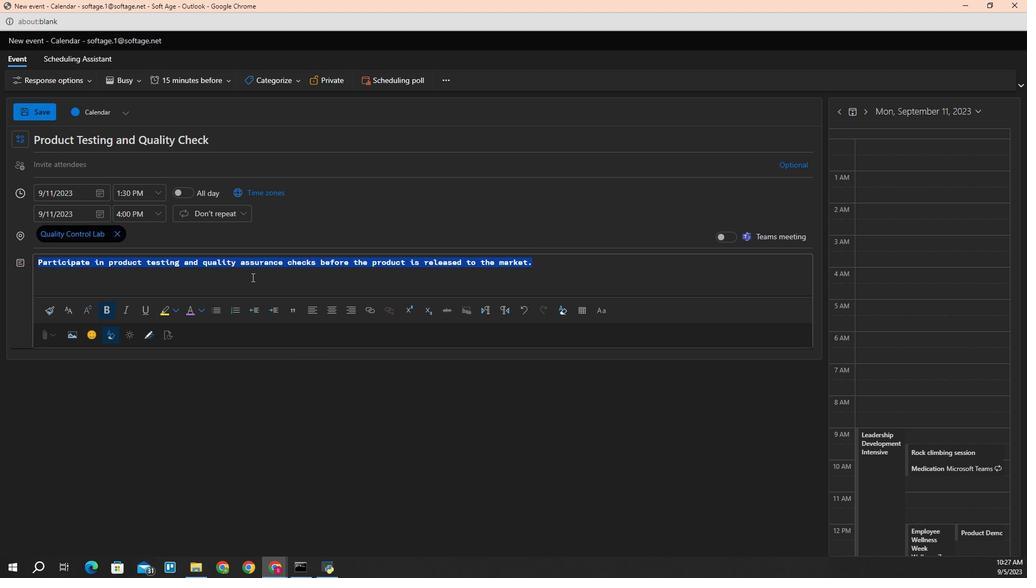 
Action: Mouse pressed left at (247, 312)
Screenshot: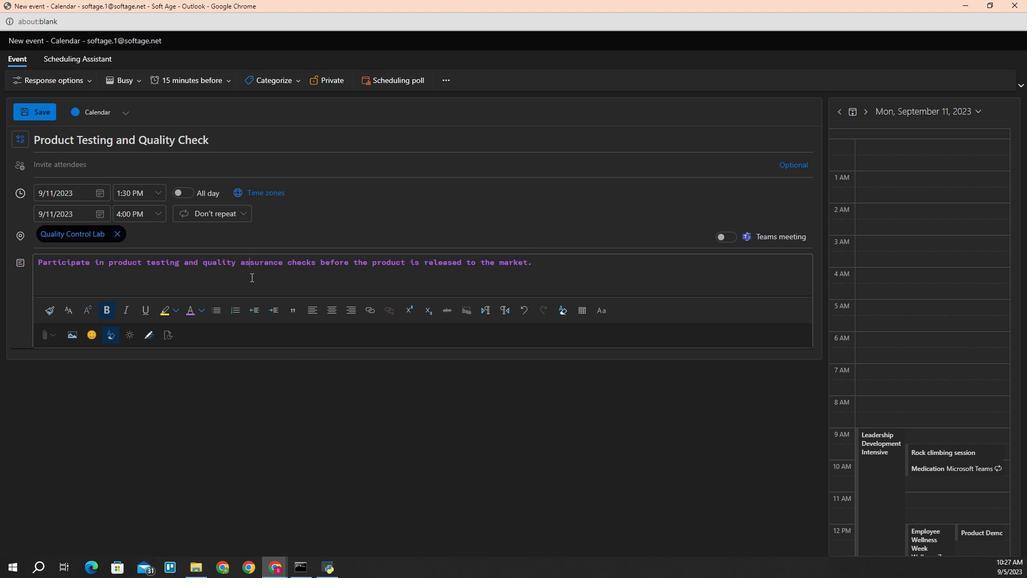 
Action: Mouse moved to (225, 297)
Screenshot: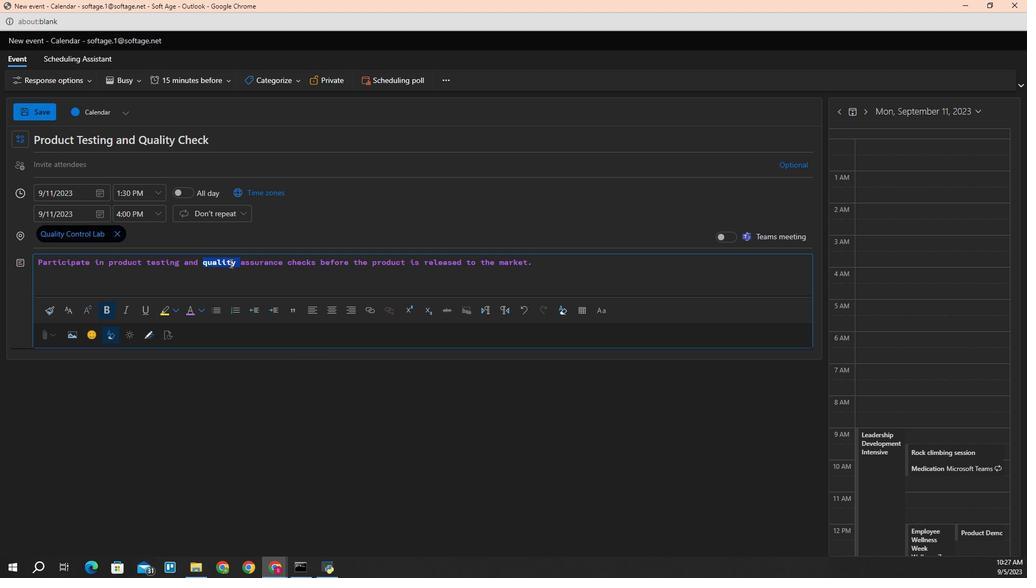 
Action: Mouse pressed left at (225, 297)
Screenshot: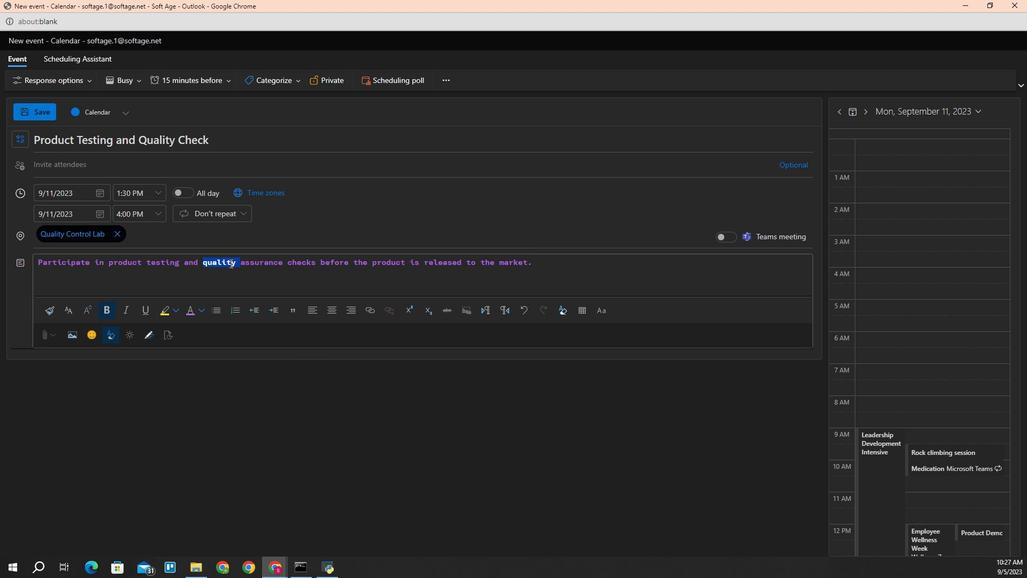 
Action: Mouse pressed left at (225, 297)
Screenshot: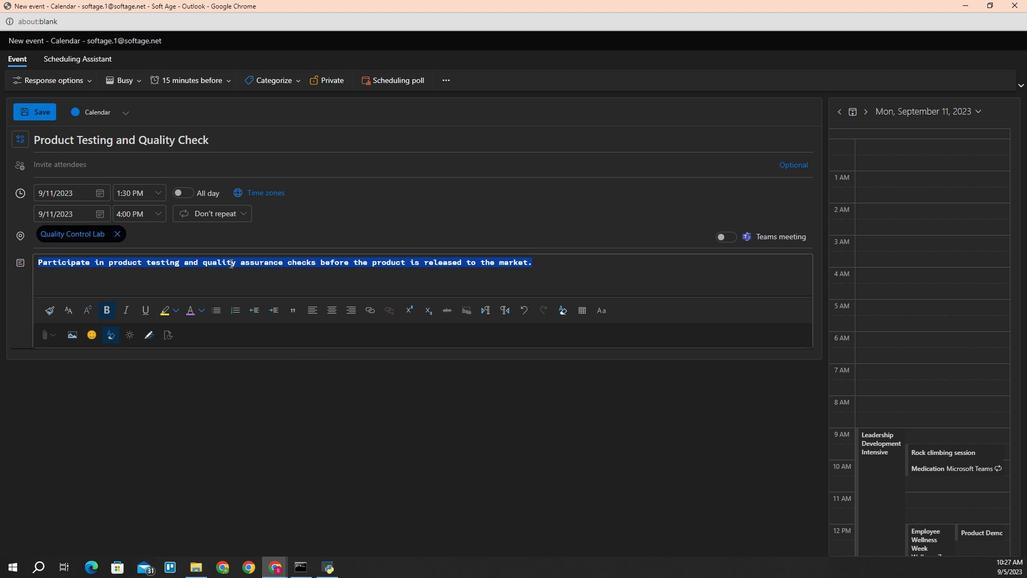 
Action: Mouse pressed left at (225, 297)
Screenshot: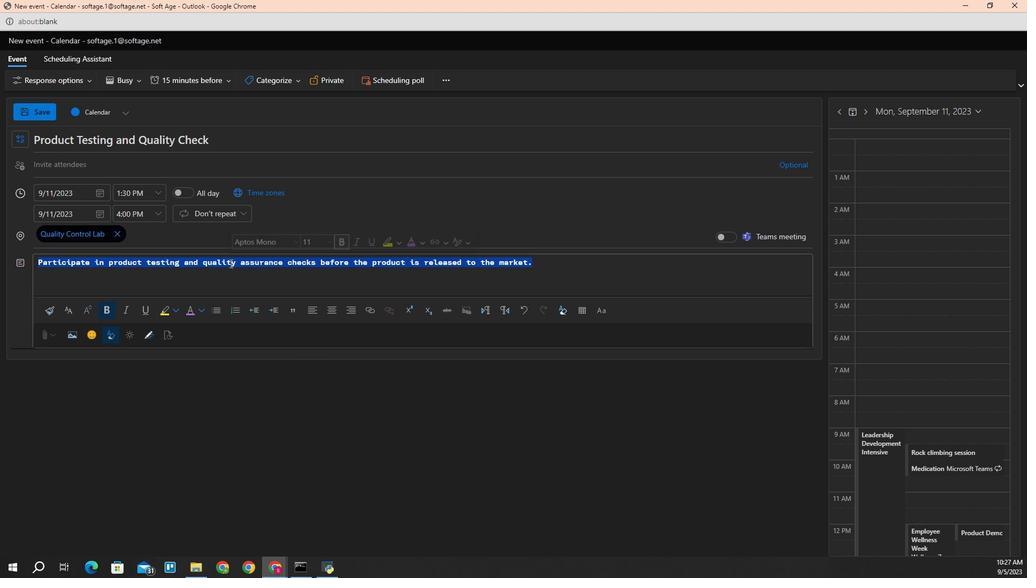 
Action: Mouse moved to (325, 282)
Screenshot: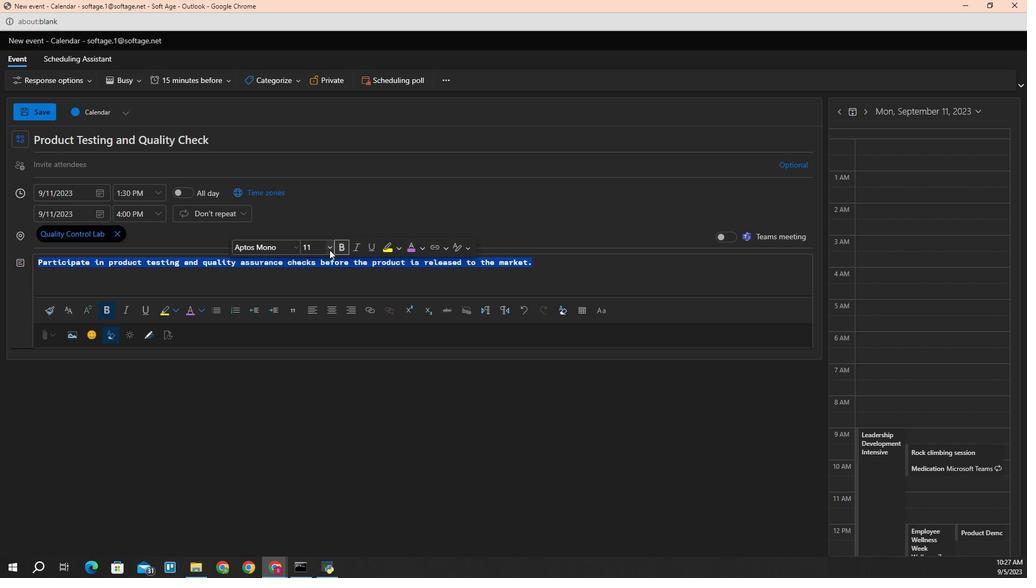 
Action: Mouse pressed left at (325, 282)
Screenshot: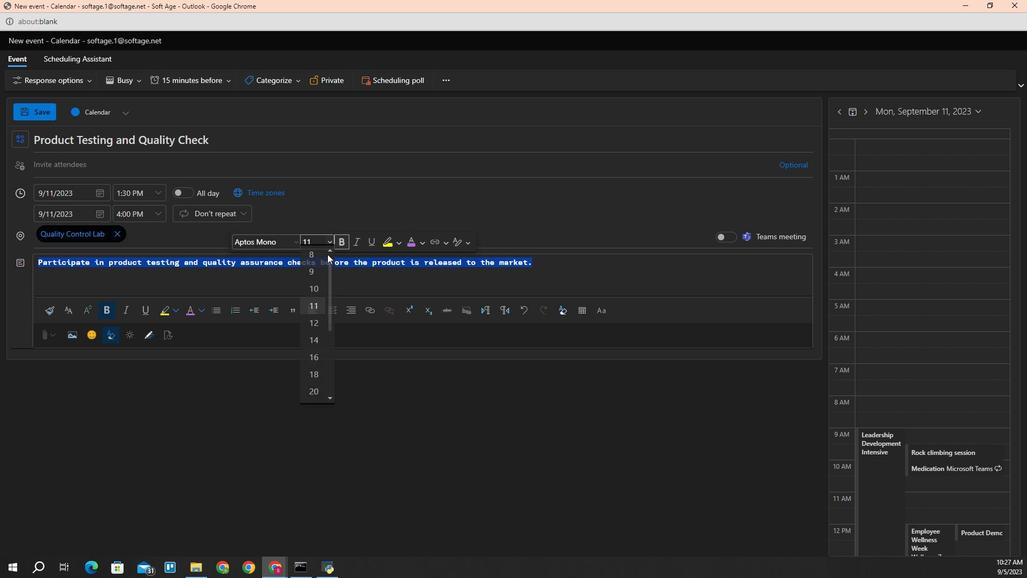 
Action: Mouse moved to (312, 380)
Screenshot: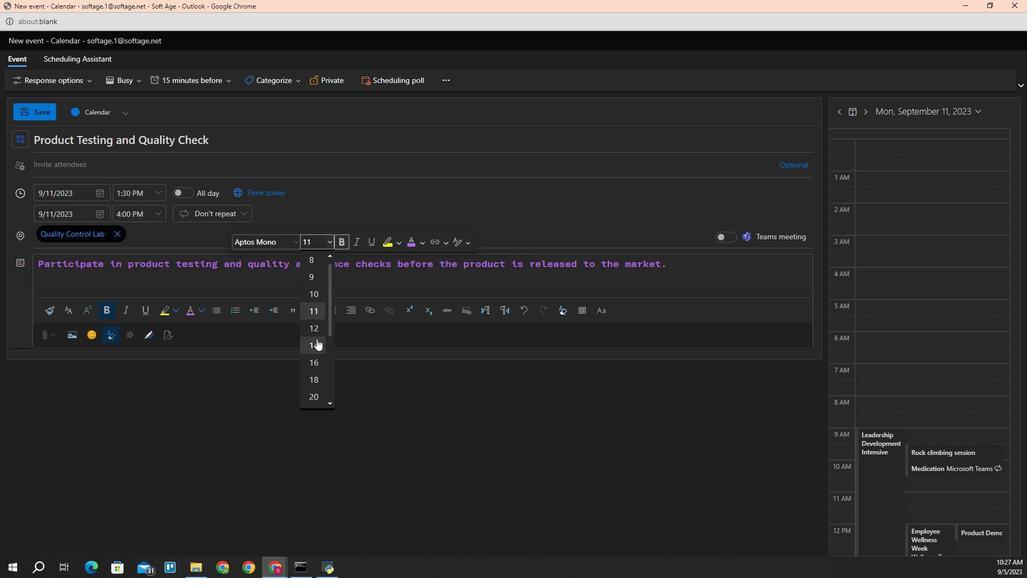 
Action: Mouse pressed left at (312, 380)
Screenshot: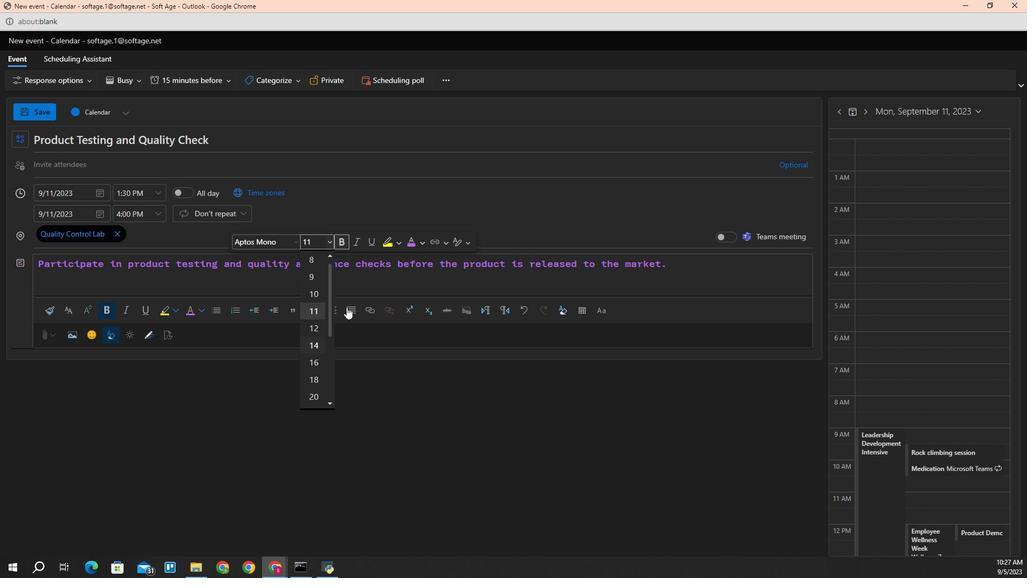 
Action: Mouse moved to (362, 312)
Screenshot: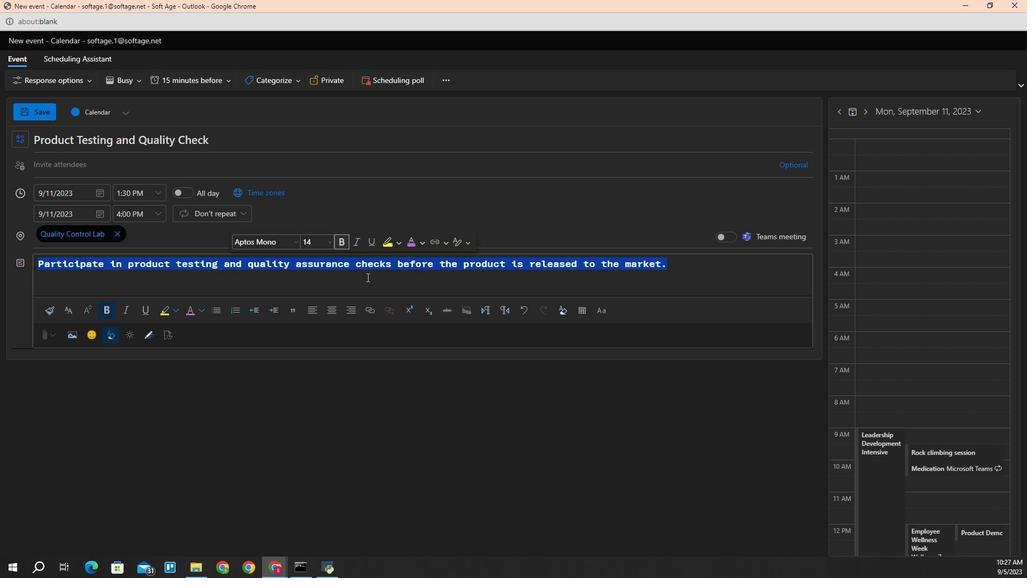 
Action: Mouse pressed left at (362, 312)
Screenshot: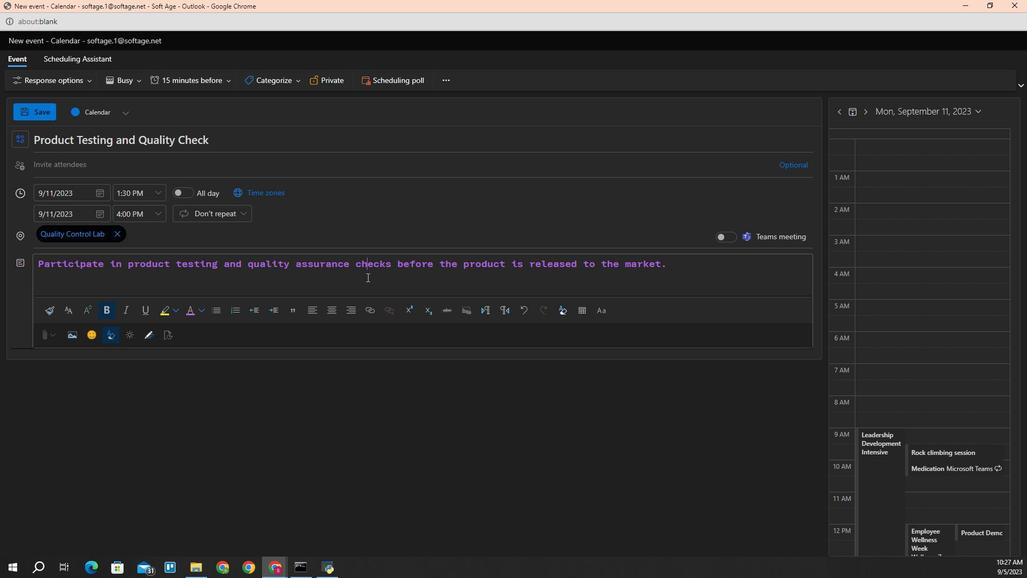 
Action: Mouse moved to (705, 319)
Screenshot: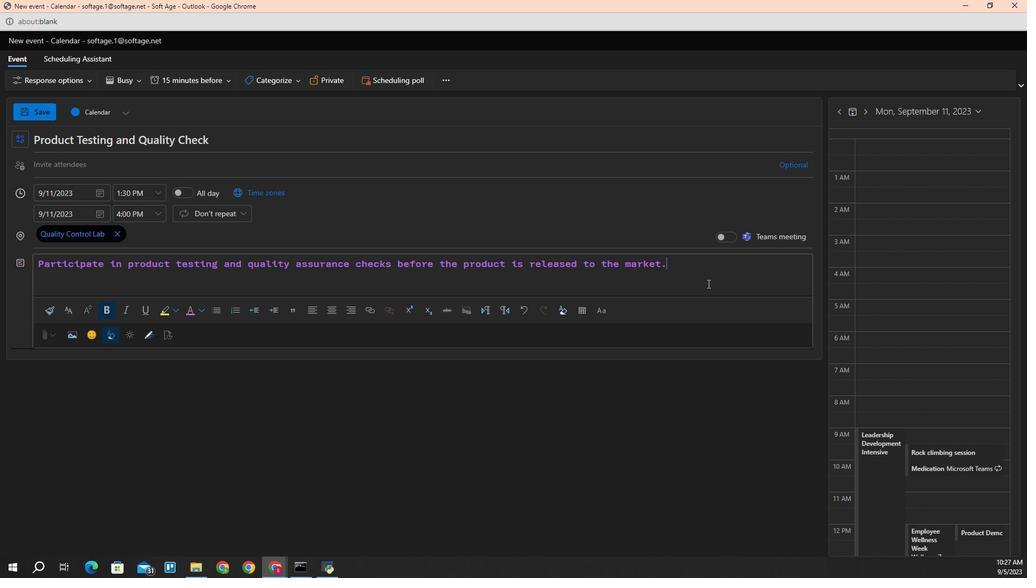 
Action: Mouse pressed left at (705, 319)
Screenshot: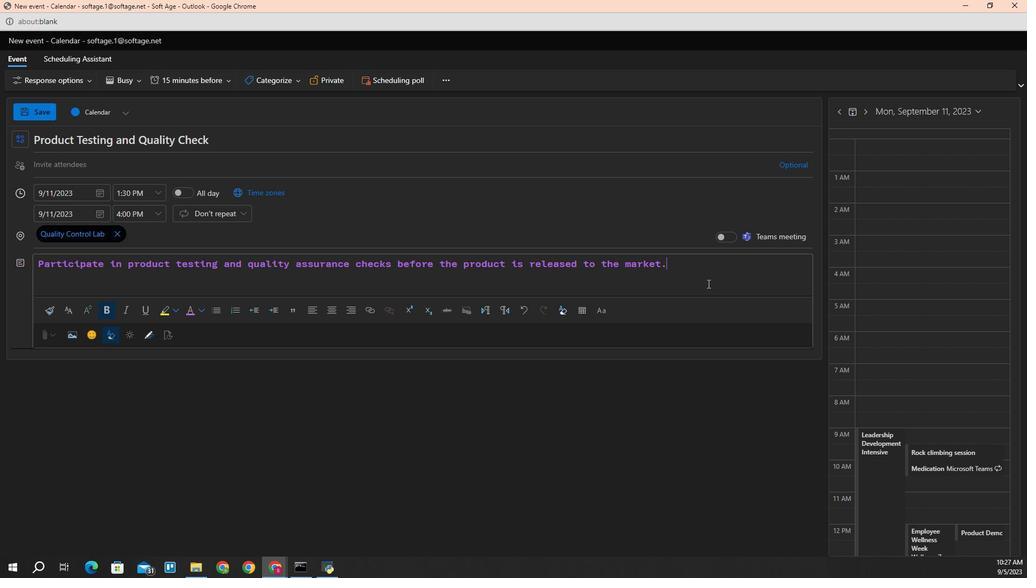 
Action: Mouse moved to (202, 95)
Screenshot: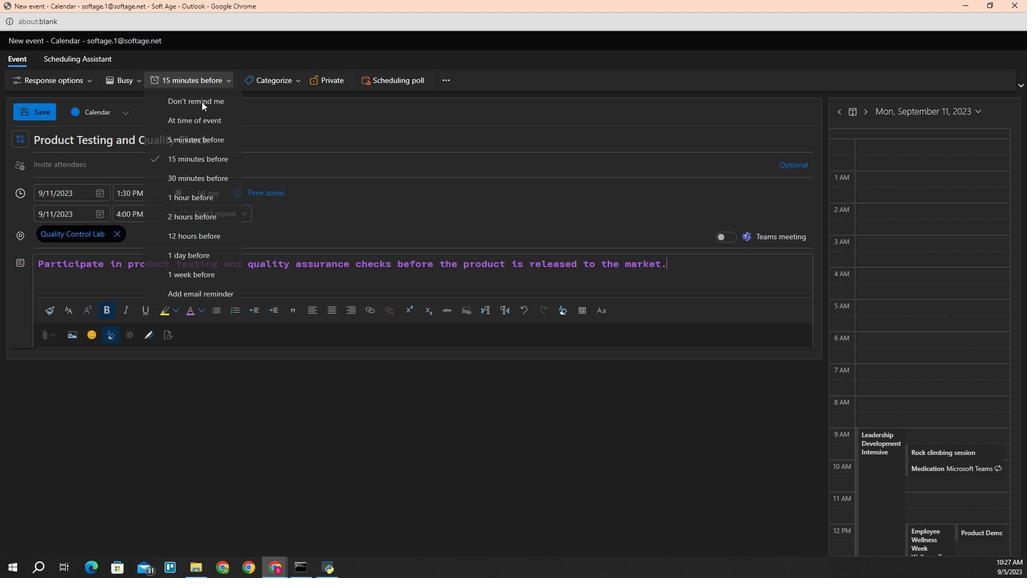 
Action: Mouse pressed left at (202, 95)
Screenshot: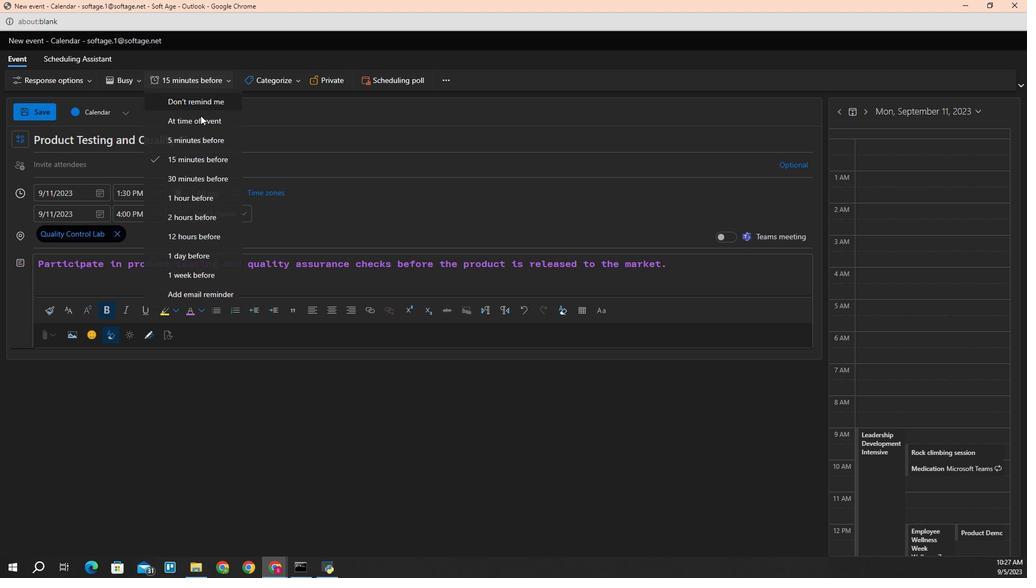 
Action: Mouse moved to (189, 207)
Screenshot: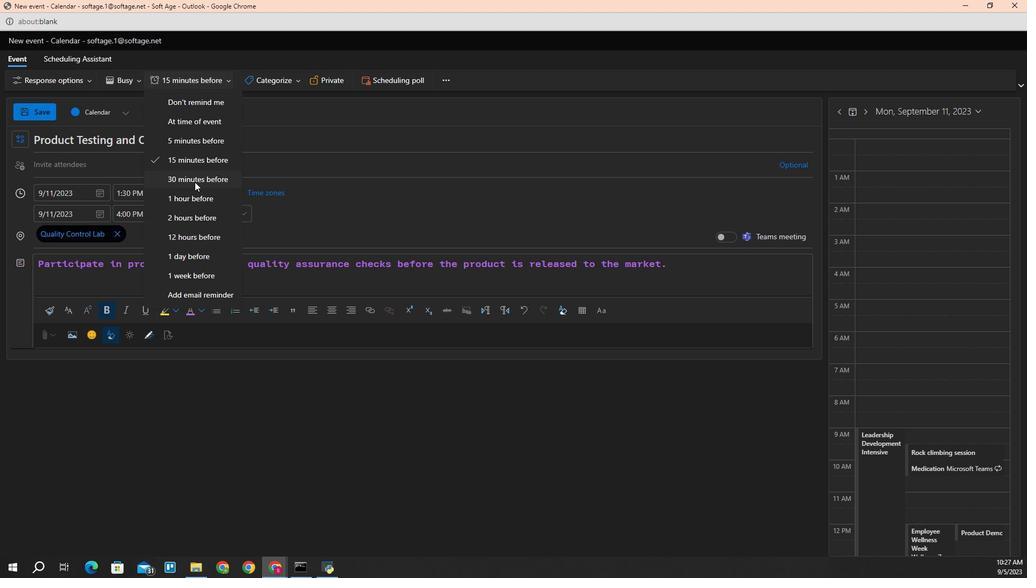 
Action: Mouse pressed left at (189, 207)
Screenshot: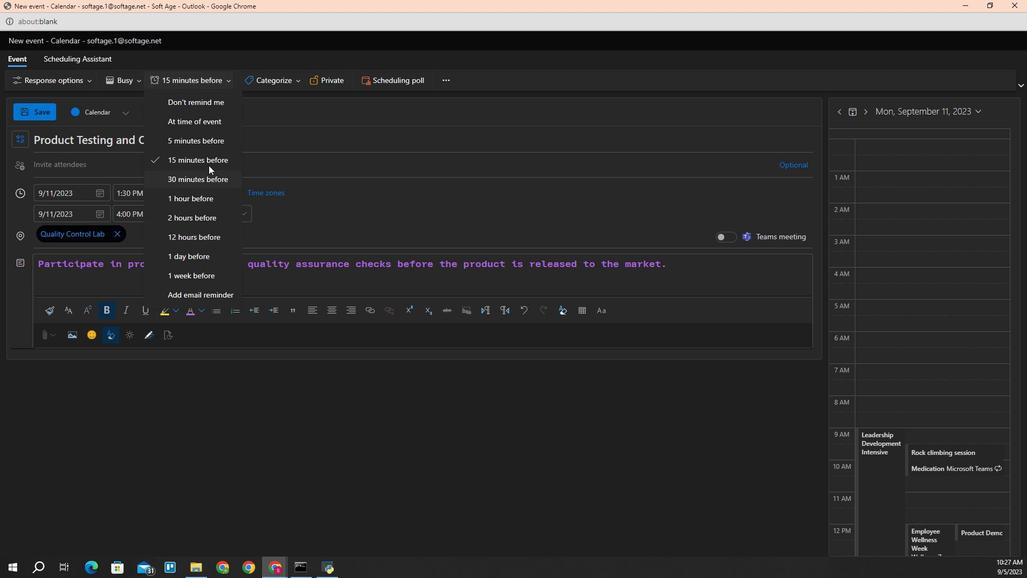 
Action: Mouse moved to (270, 89)
Screenshot: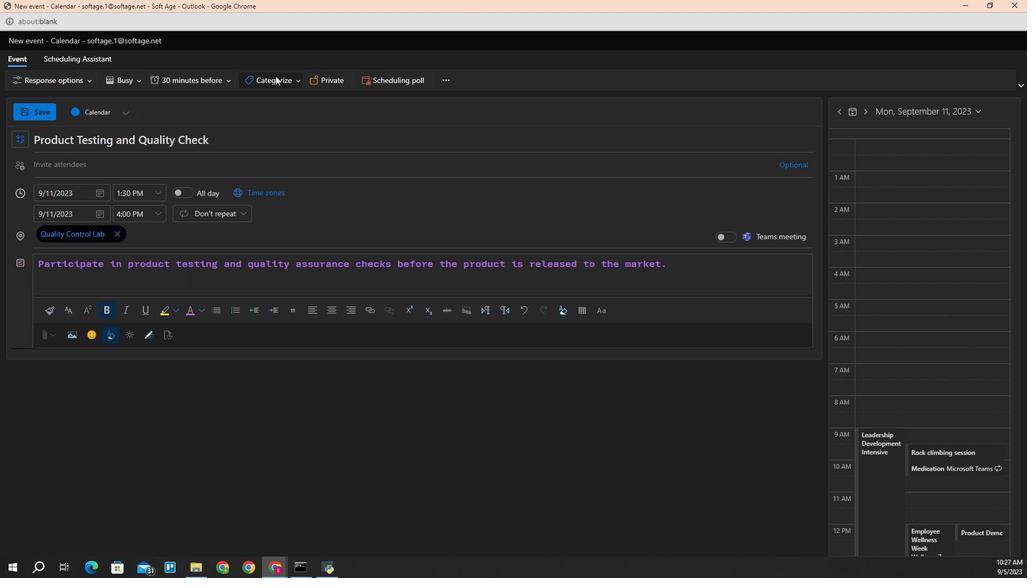 
Action: Mouse pressed left at (270, 89)
Screenshot: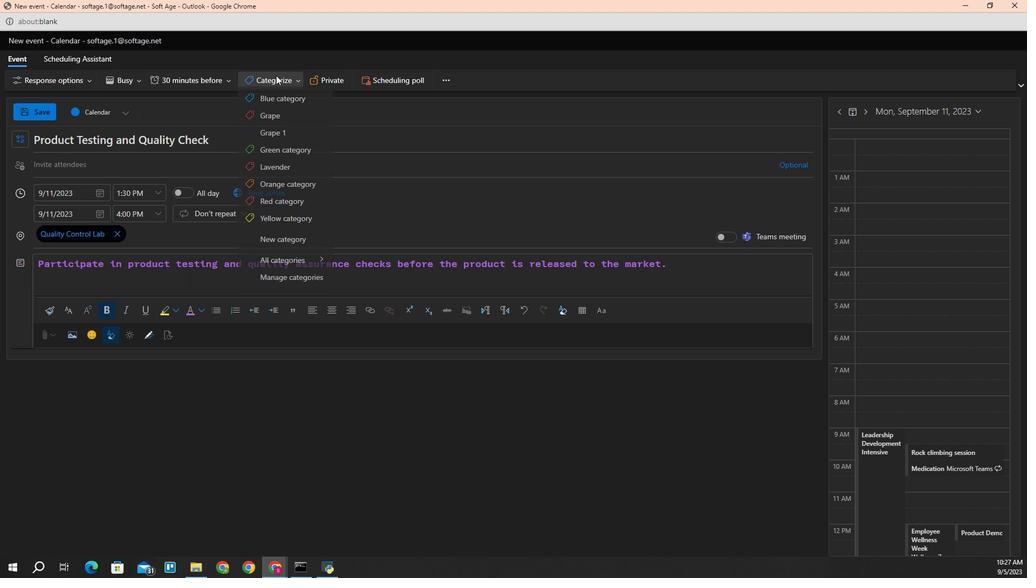 
Action: Mouse moved to (283, 233)
Screenshot: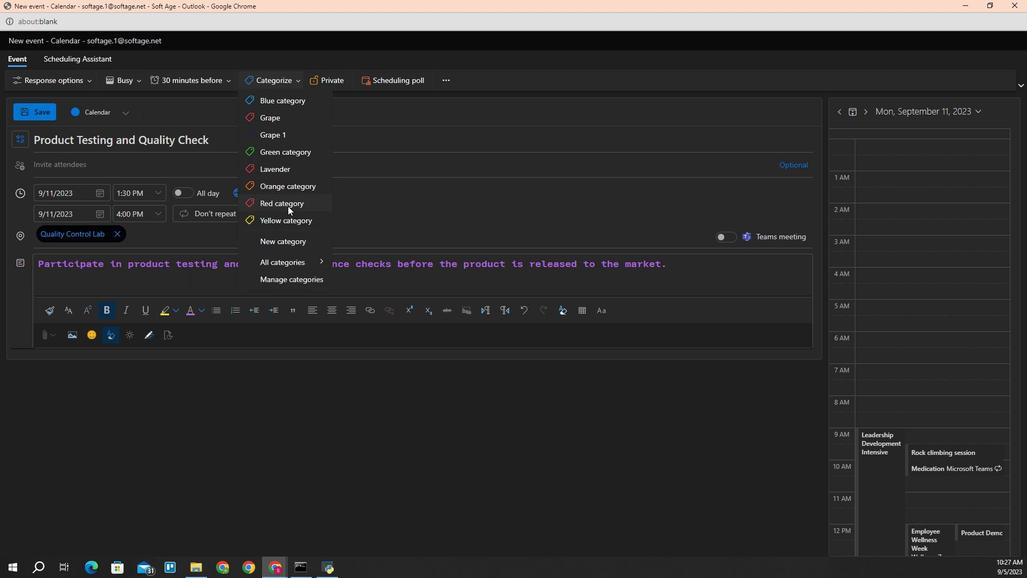 
Action: Mouse pressed left at (283, 233)
Screenshot: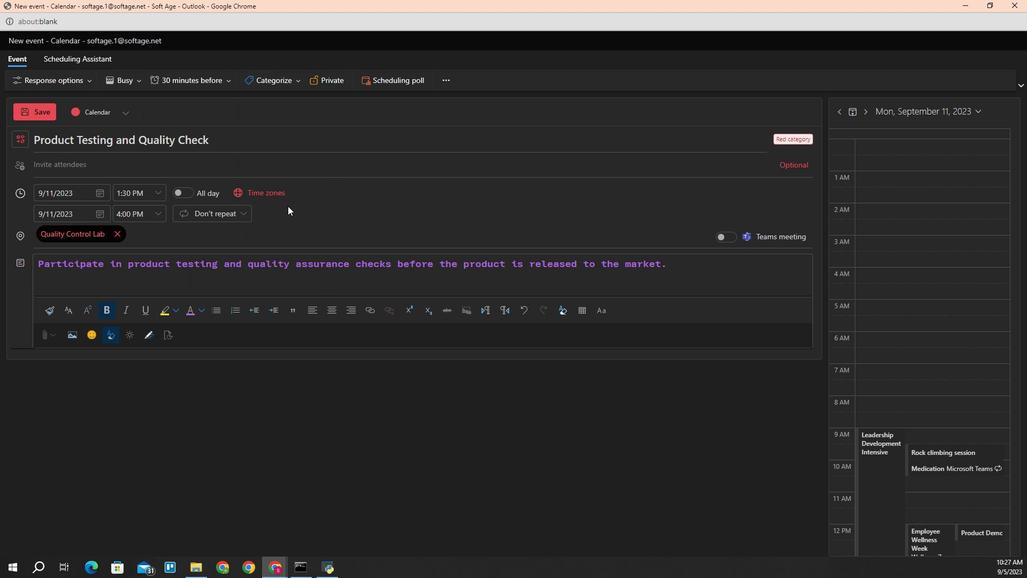 
Action: Mouse moved to (318, 94)
Screenshot: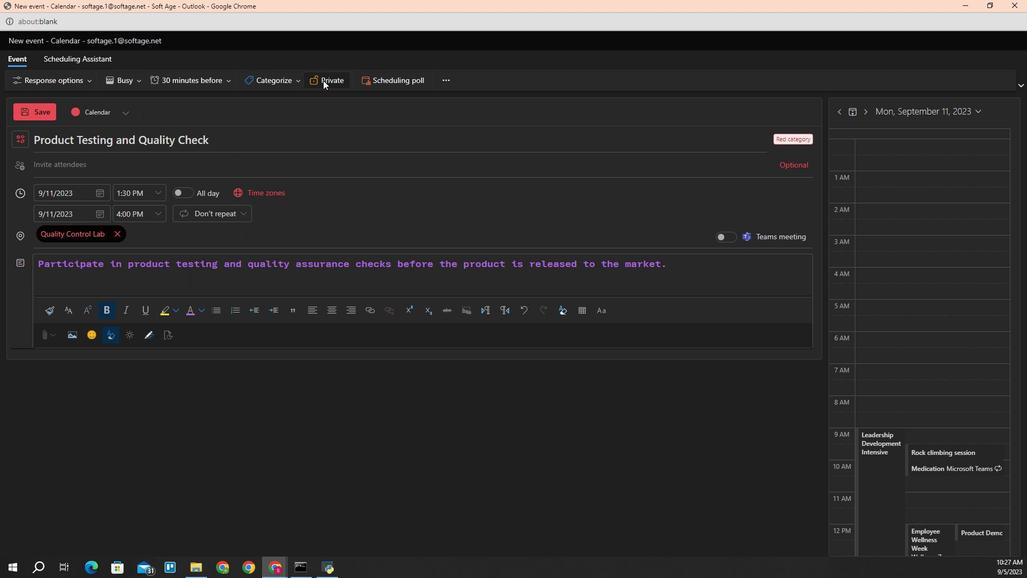 
Action: Mouse pressed left at (318, 94)
Screenshot: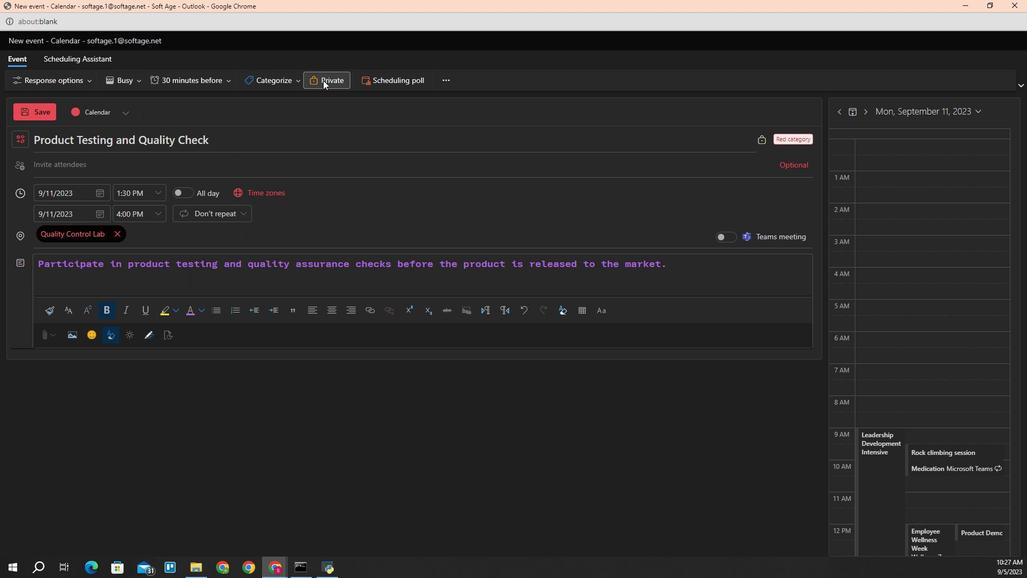 
Action: Mouse moved to (35, 126)
Screenshot: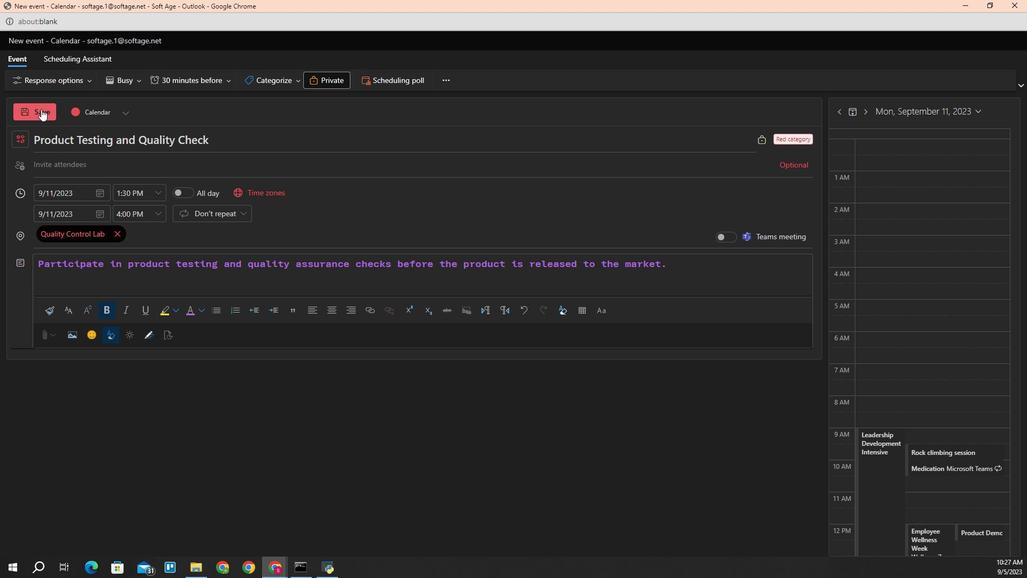 
Action: Mouse pressed left at (35, 126)
Screenshot: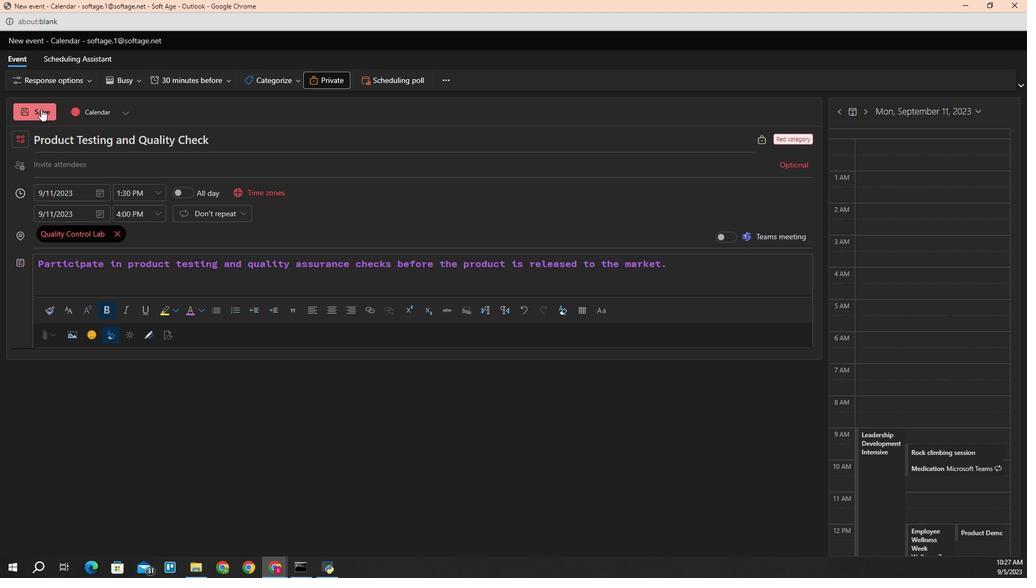 
Action: Mouse moved to (443, 330)
Screenshot: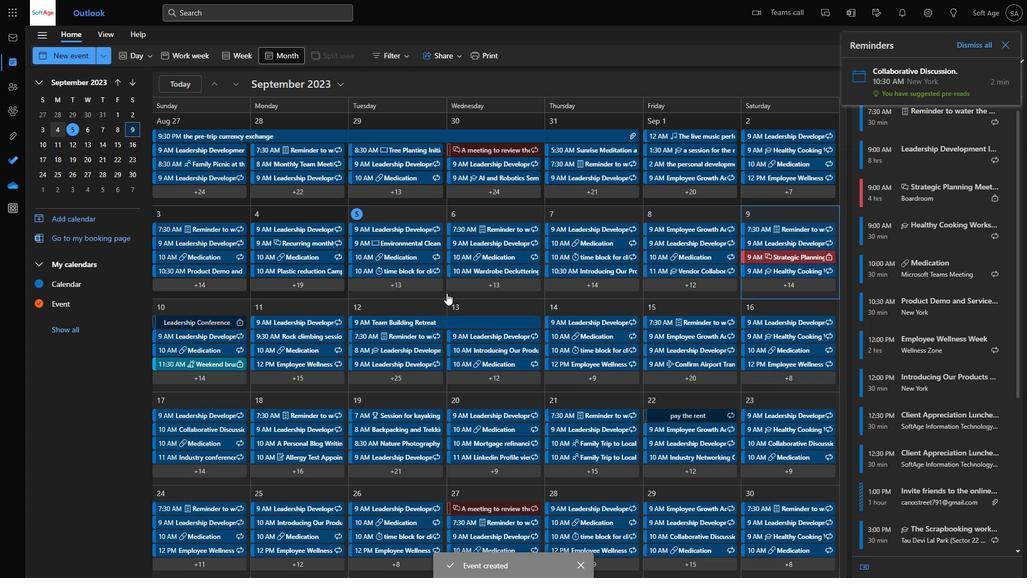 
